 Task: Find a place to stay in Polevskoy, Russia from August 2 to August 12 for 2 guests, with a price range of ₹5000 to ₹10000, 1 bedroom, 1 bathroom, self check-in, and a washing machine.
Action: Mouse moved to (385, 85)
Screenshot: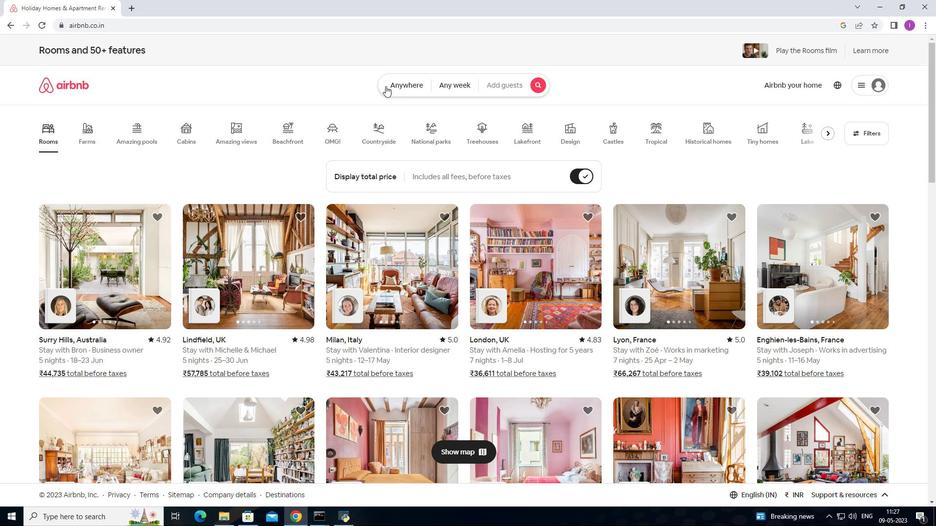 
Action: Mouse pressed left at (385, 85)
Screenshot: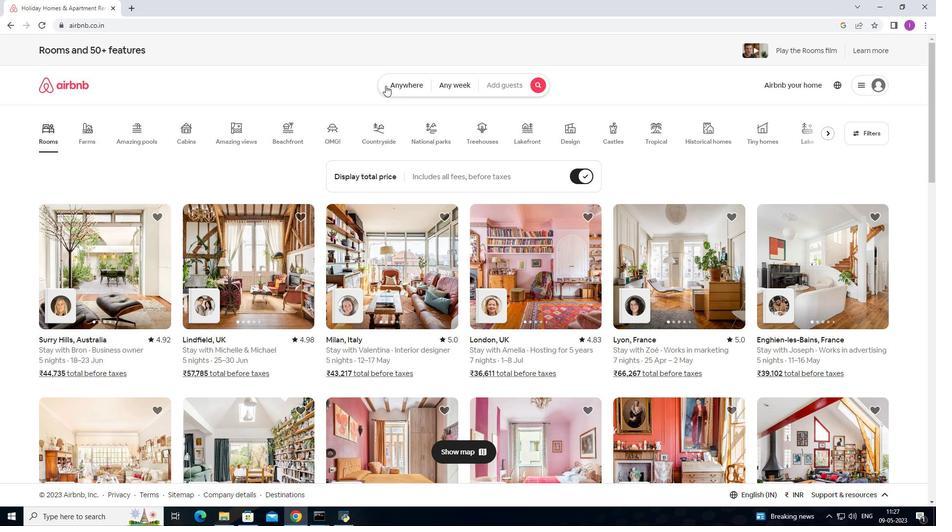 
Action: Mouse moved to (313, 119)
Screenshot: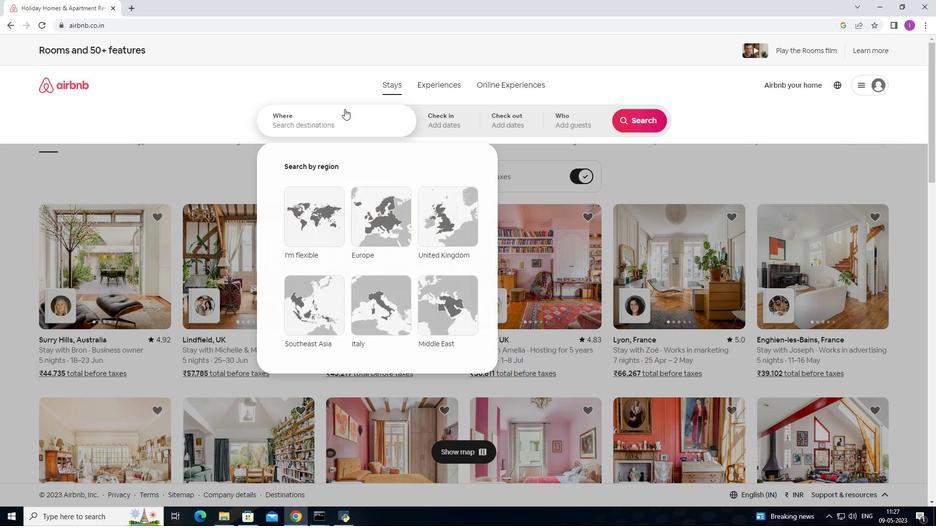 
Action: Mouse pressed left at (313, 119)
Screenshot: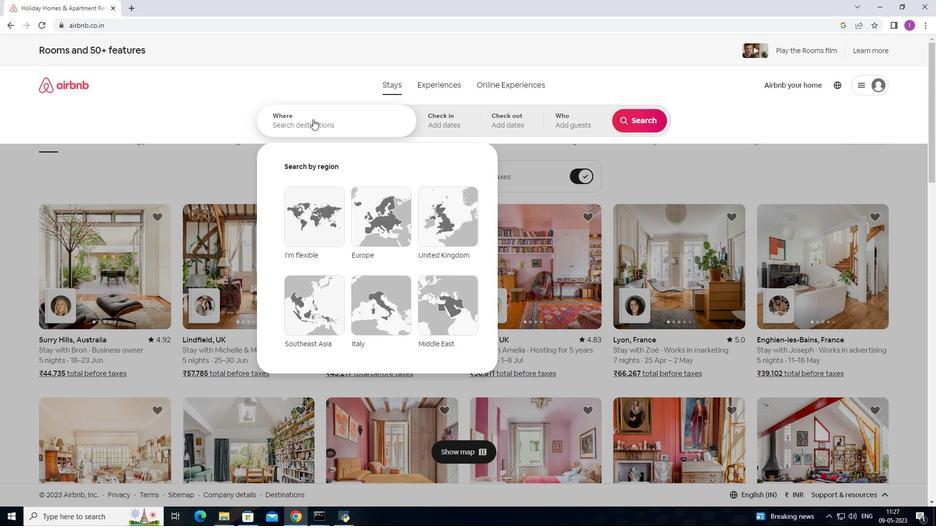 
Action: Key pressed <Key.shift>Polevskoy,<Key.shift><Key.shift>Russia
Screenshot: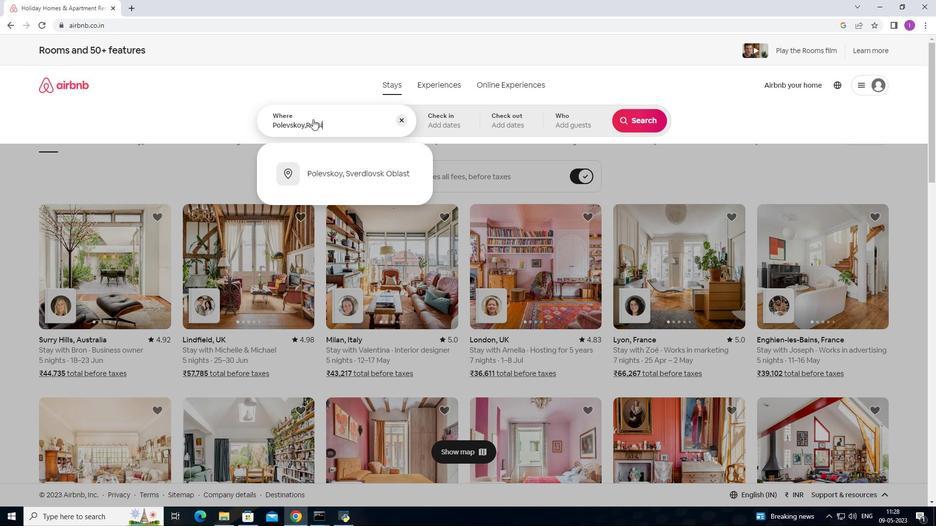 
Action: Mouse moved to (453, 122)
Screenshot: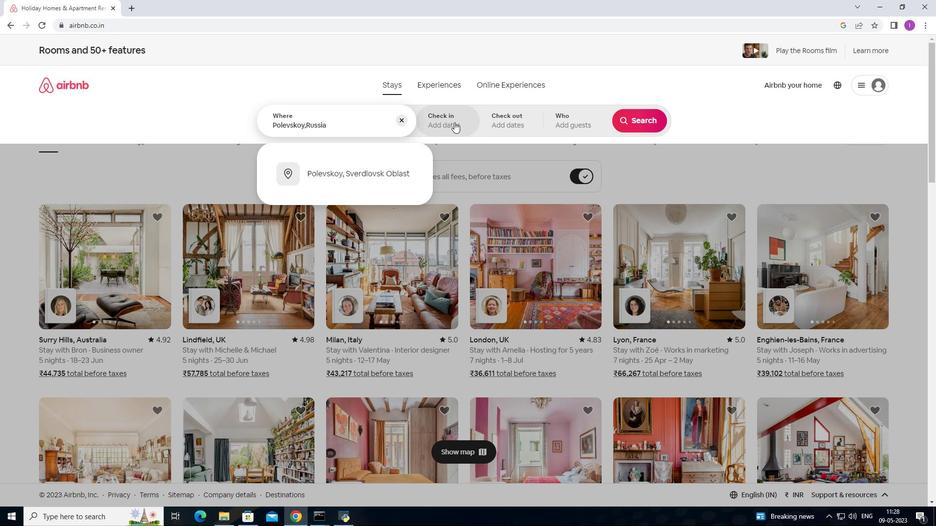 
Action: Mouse pressed left at (453, 122)
Screenshot: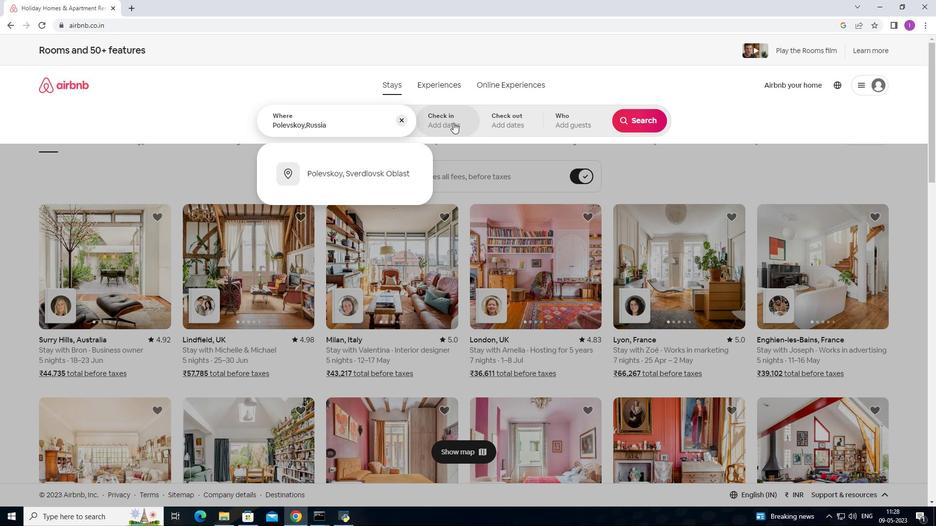 
Action: Mouse moved to (635, 198)
Screenshot: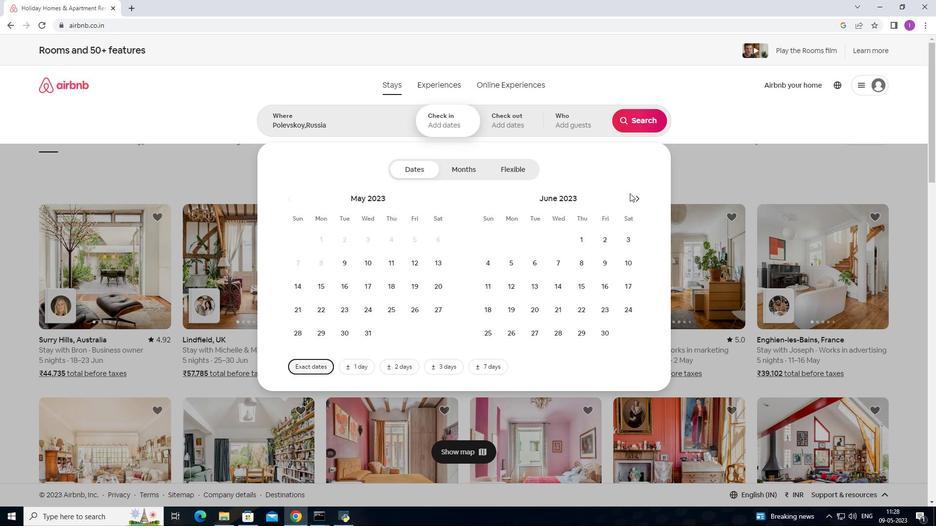 
Action: Mouse pressed left at (635, 198)
Screenshot: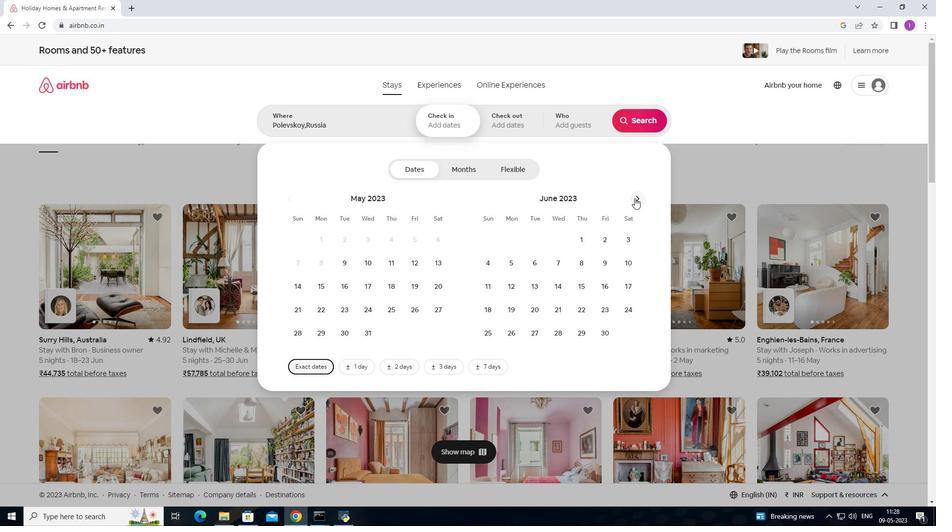 
Action: Mouse pressed left at (635, 198)
Screenshot: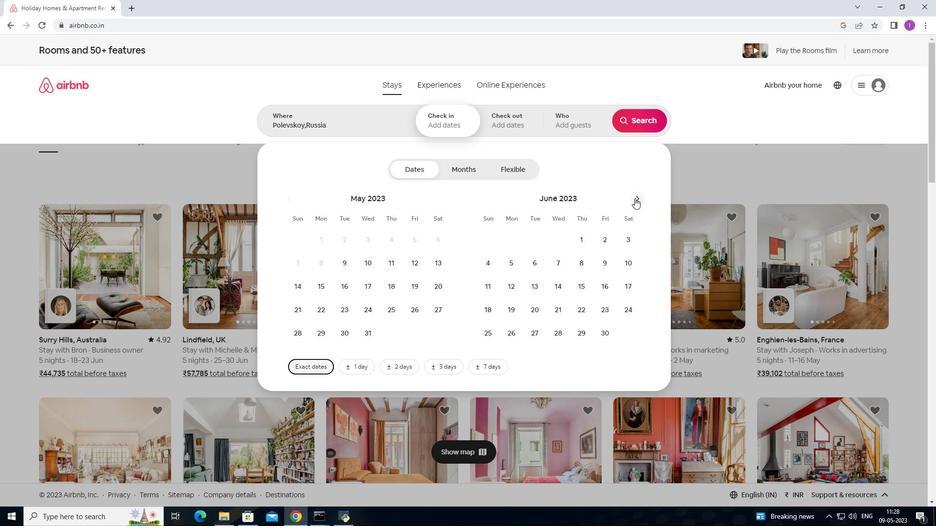 
Action: Mouse moved to (555, 239)
Screenshot: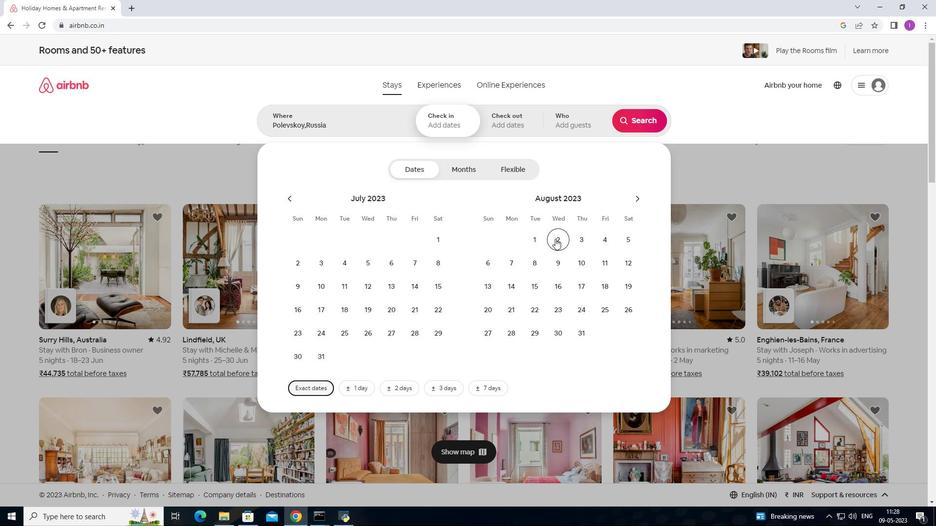 
Action: Mouse pressed left at (555, 239)
Screenshot: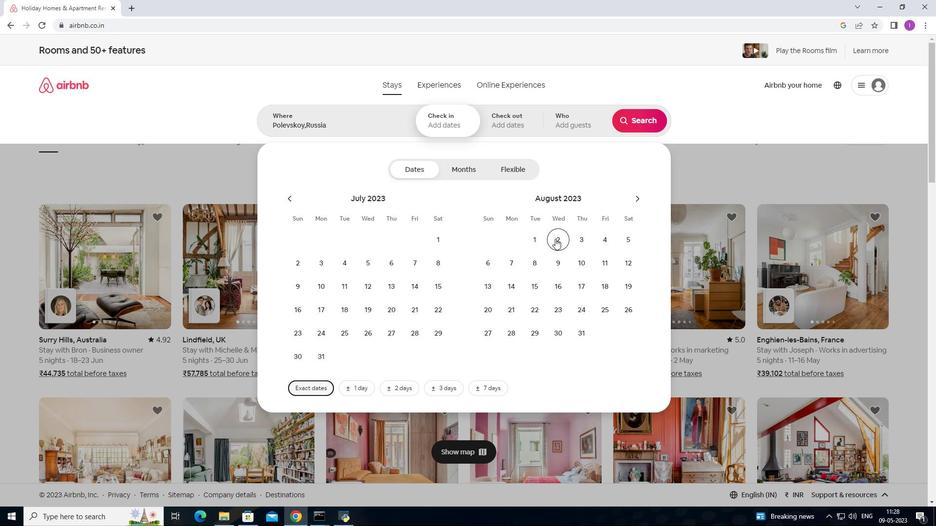 
Action: Mouse moved to (622, 263)
Screenshot: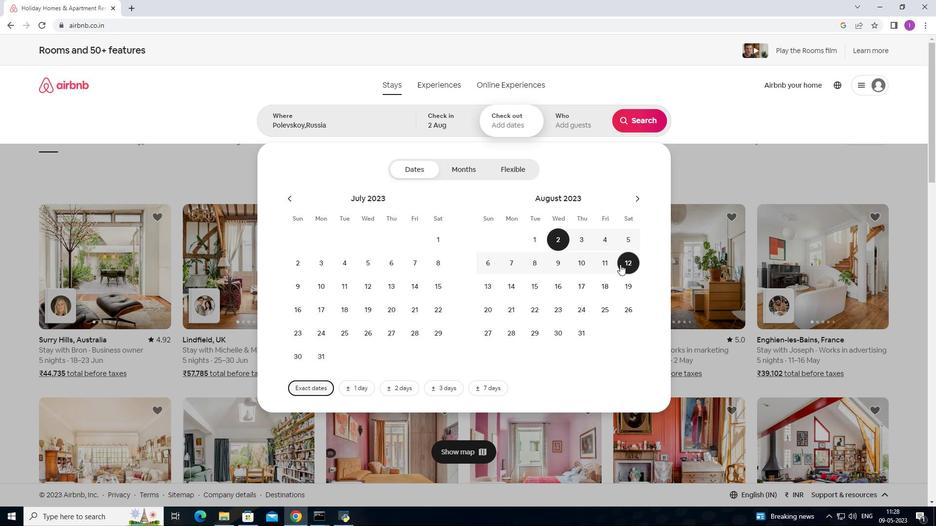 
Action: Mouse pressed left at (622, 263)
Screenshot: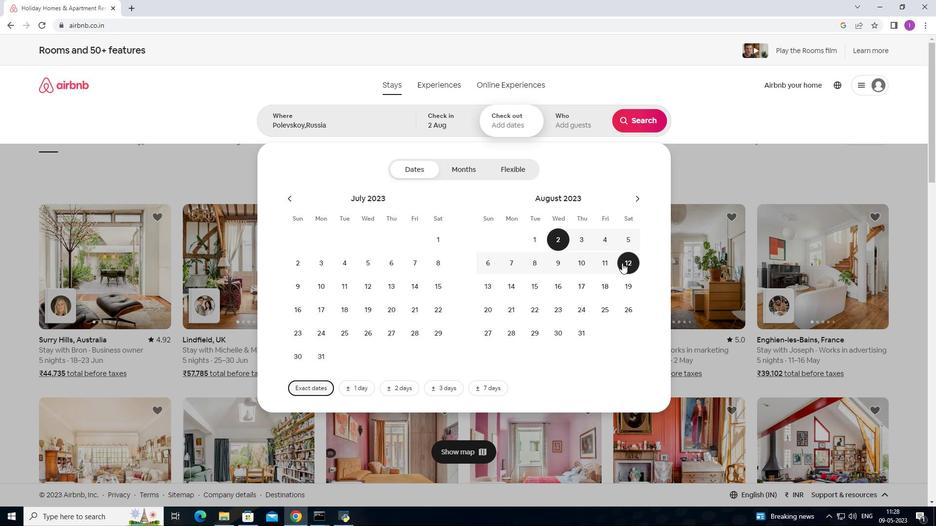 
Action: Mouse moved to (587, 119)
Screenshot: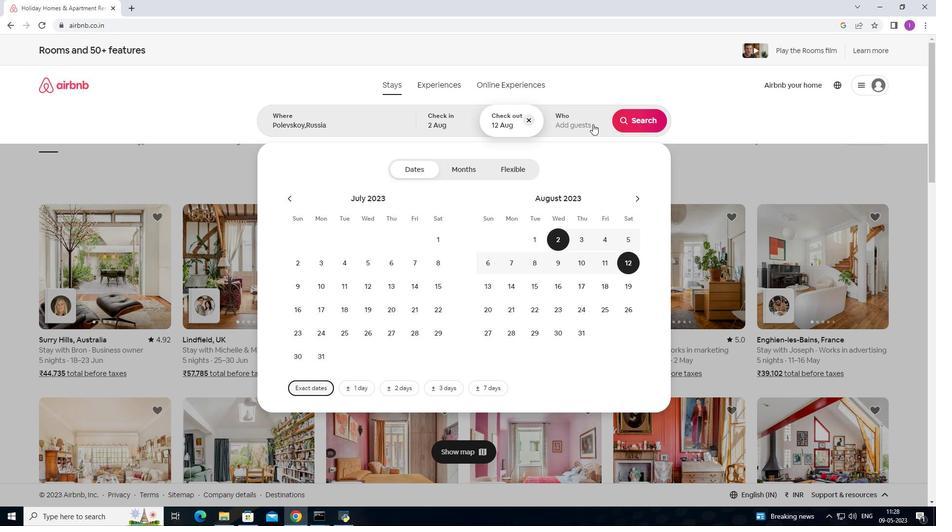 
Action: Mouse pressed left at (587, 119)
Screenshot: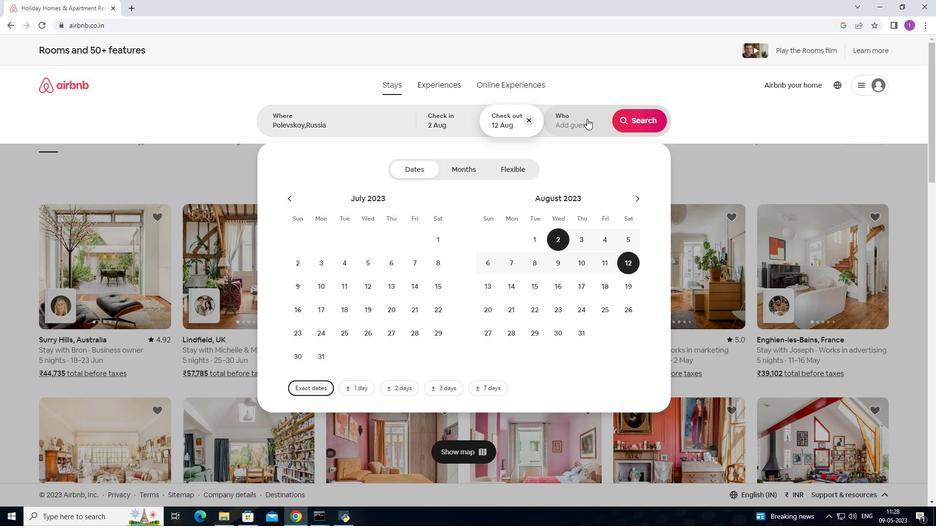 
Action: Mouse moved to (645, 172)
Screenshot: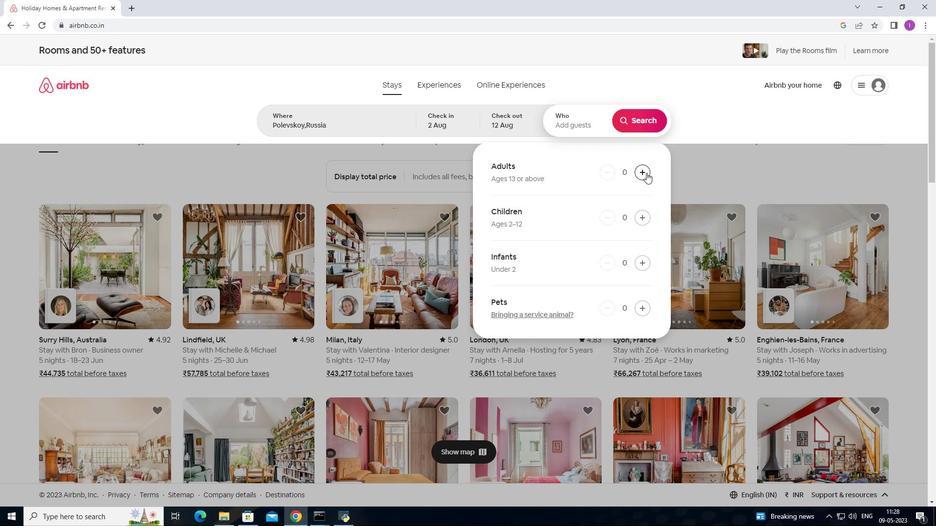 
Action: Mouse pressed left at (645, 172)
Screenshot: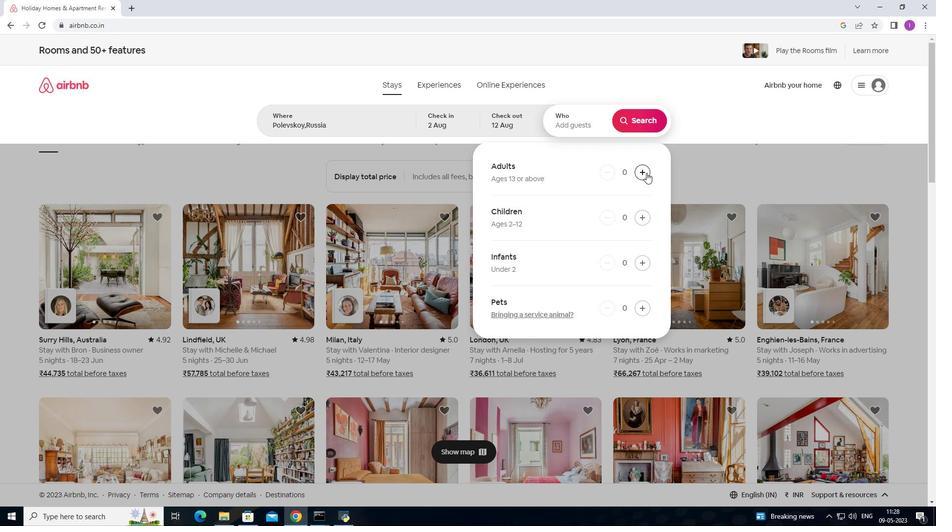 
Action: Mouse pressed left at (645, 172)
Screenshot: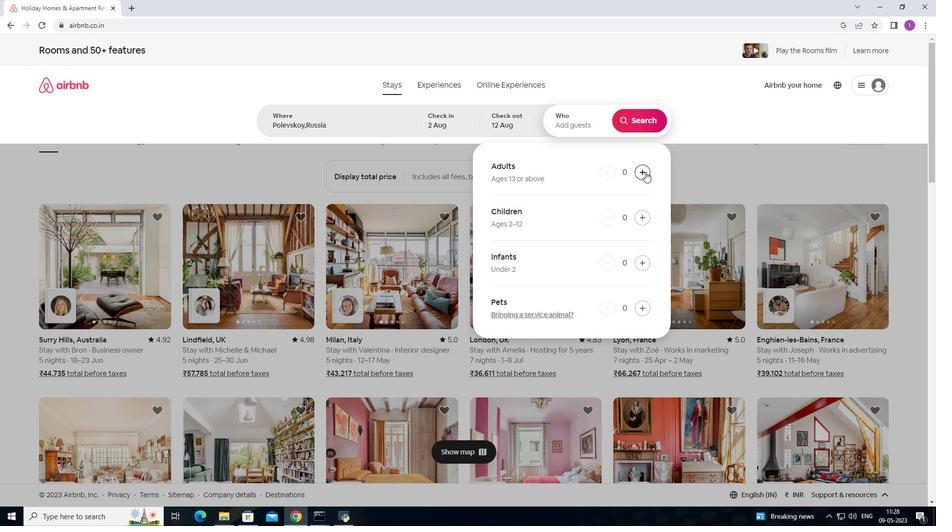 
Action: Mouse moved to (633, 114)
Screenshot: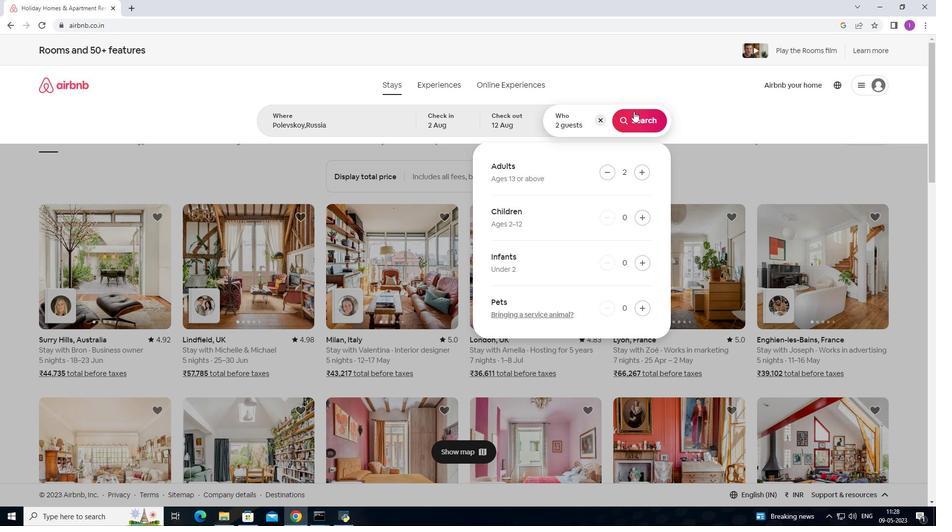 
Action: Mouse pressed left at (633, 114)
Screenshot: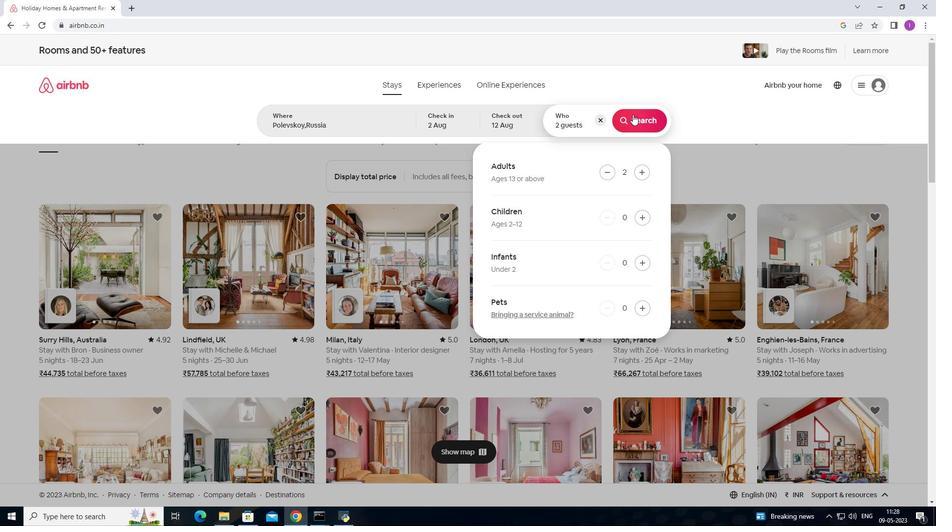 
Action: Mouse moved to (882, 100)
Screenshot: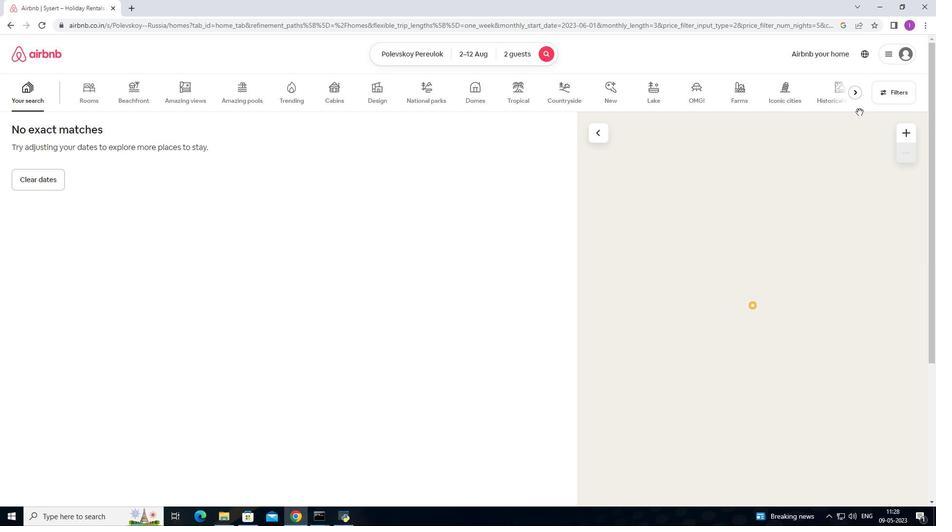 
Action: Mouse pressed left at (882, 100)
Screenshot: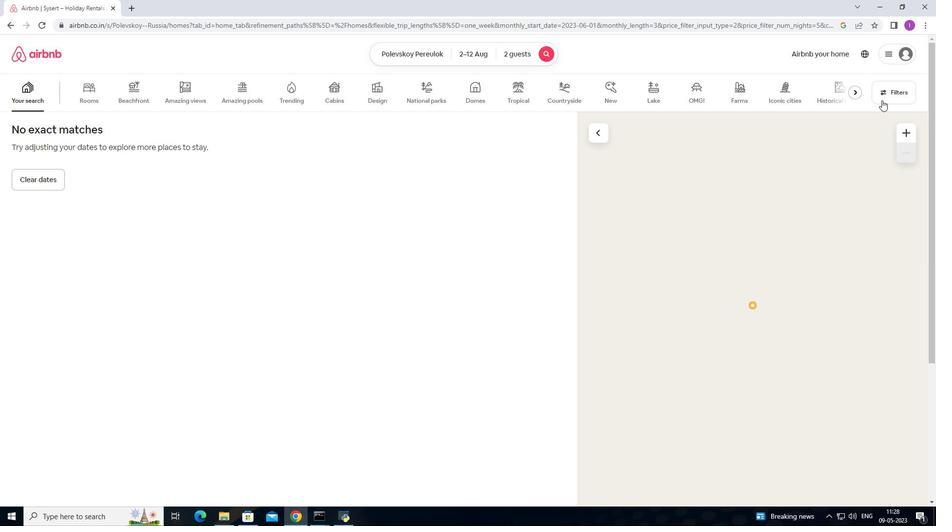 
Action: Mouse moved to (345, 332)
Screenshot: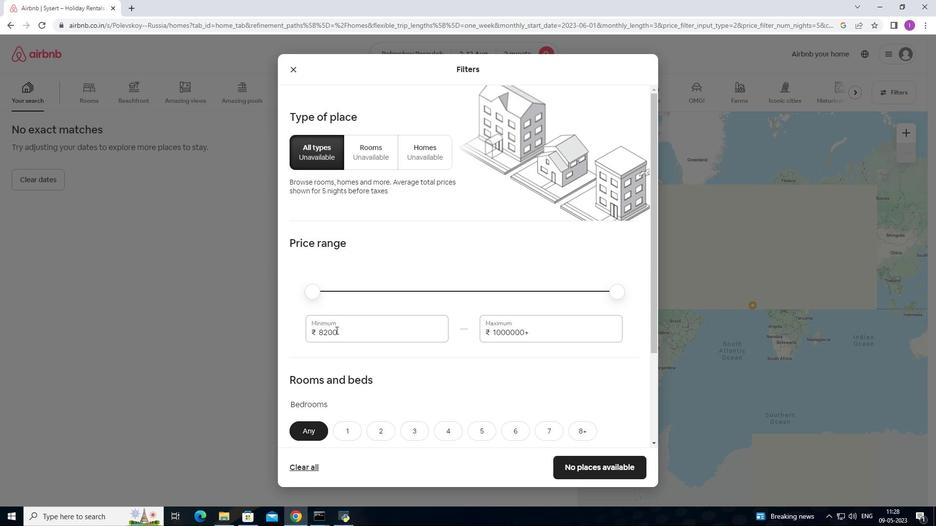 
Action: Mouse pressed left at (345, 332)
Screenshot: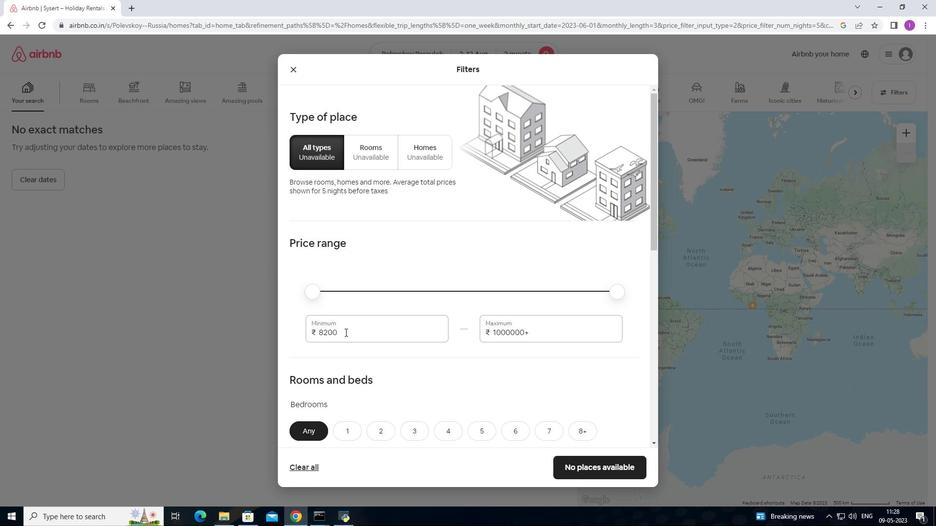 
Action: Mouse moved to (309, 332)
Screenshot: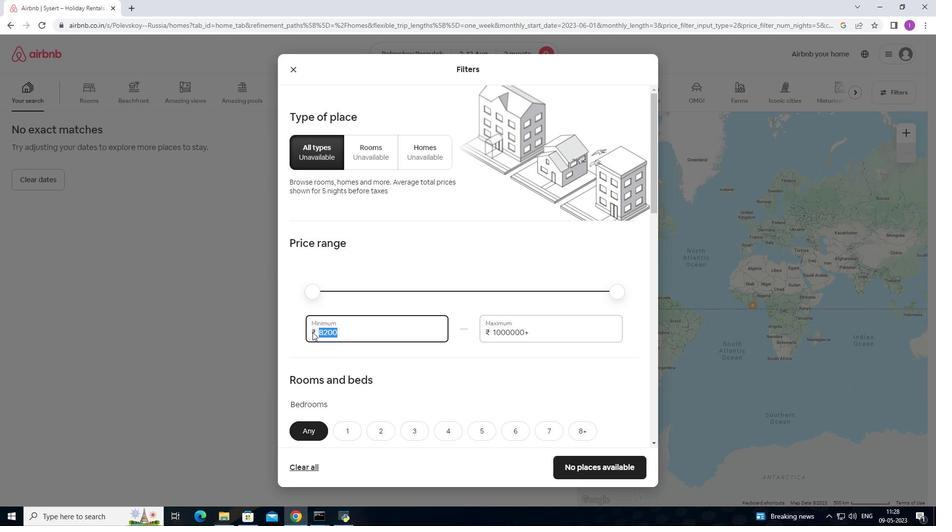 
Action: Key pressed 50
Screenshot: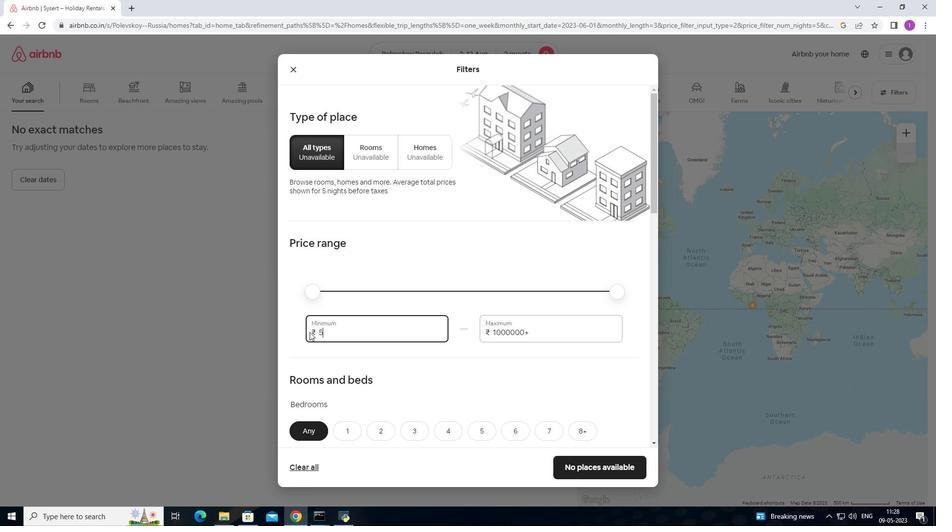 
Action: Mouse moved to (309, 332)
Screenshot: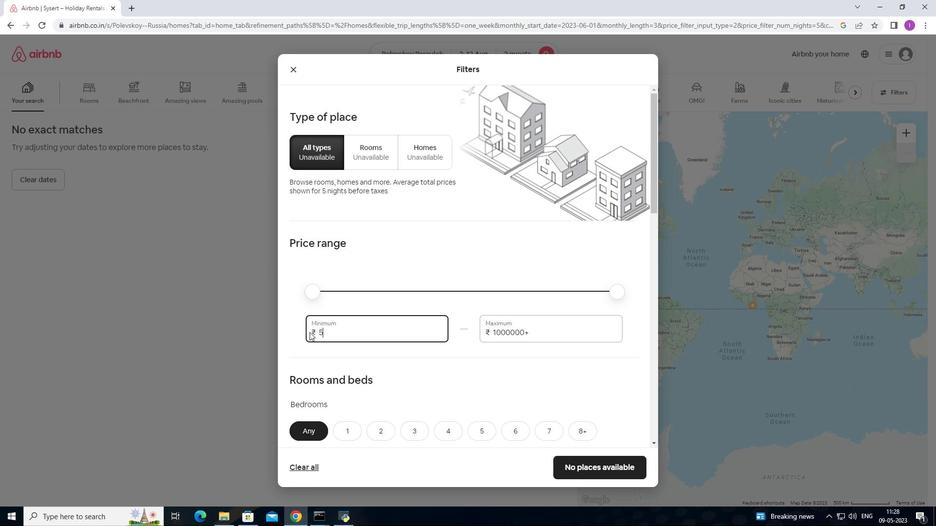 
Action: Key pressed 00
Screenshot: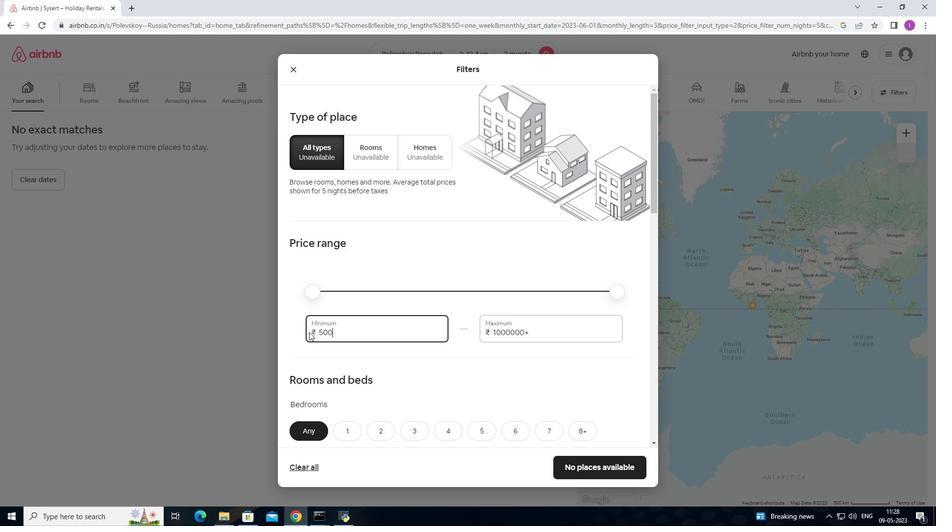 
Action: Mouse moved to (534, 334)
Screenshot: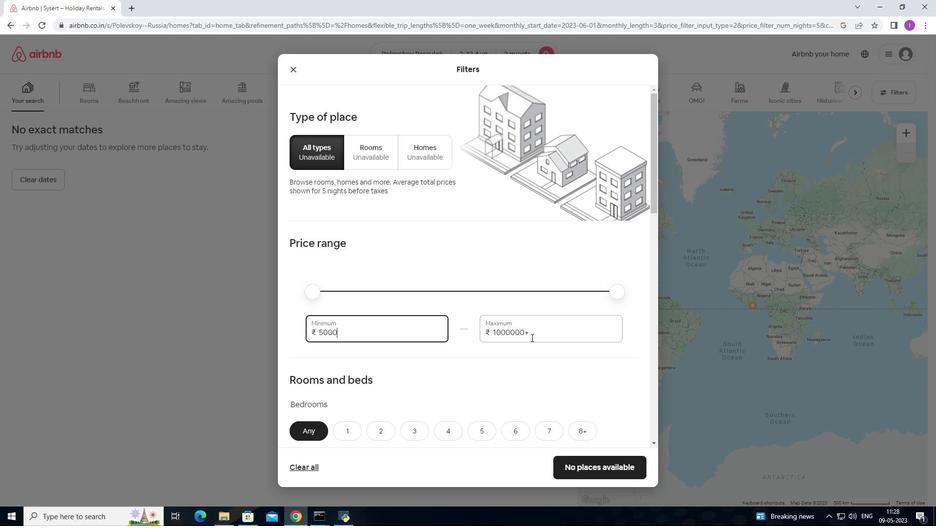 
Action: Mouse pressed left at (534, 334)
Screenshot: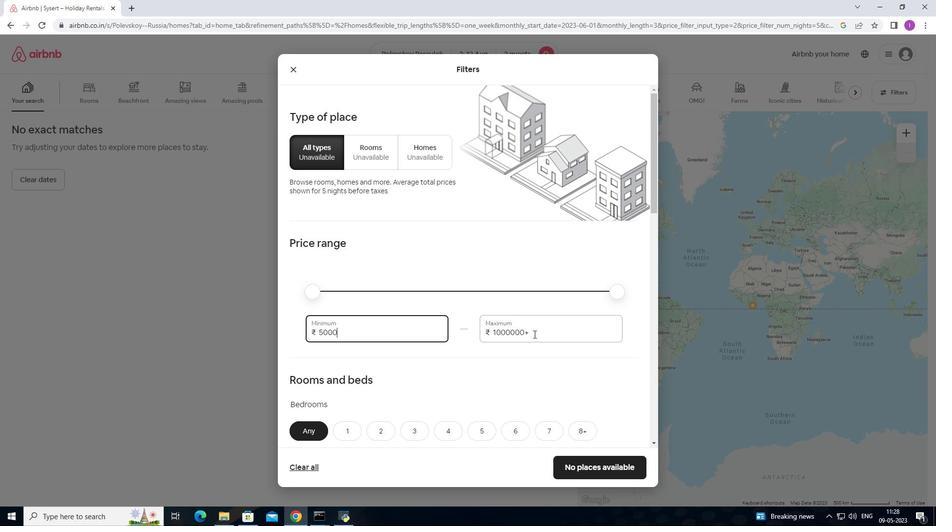 
Action: Mouse moved to (474, 332)
Screenshot: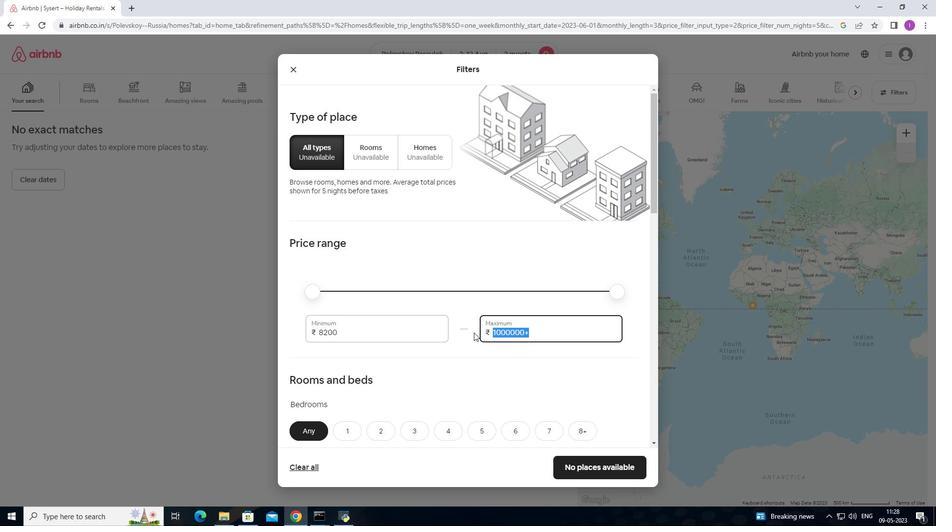 
Action: Key pressed 10000
Screenshot: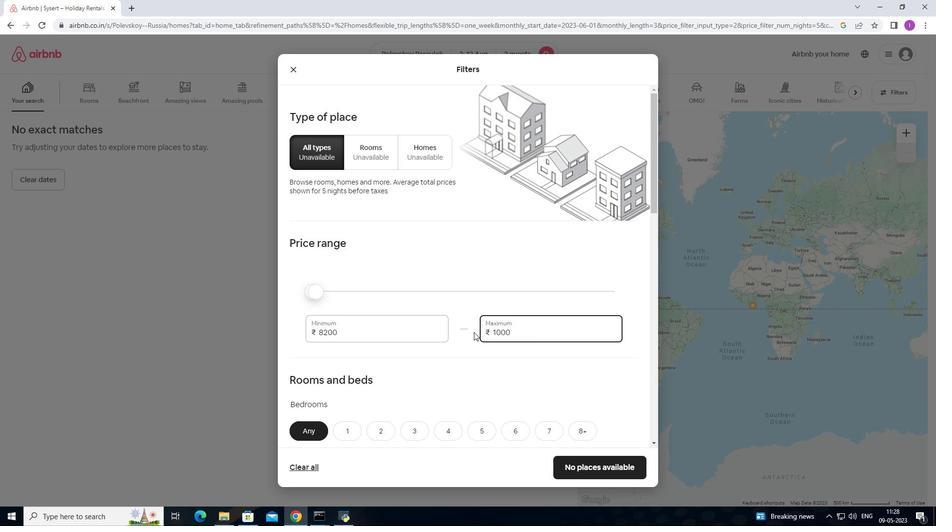 
Action: Mouse moved to (443, 348)
Screenshot: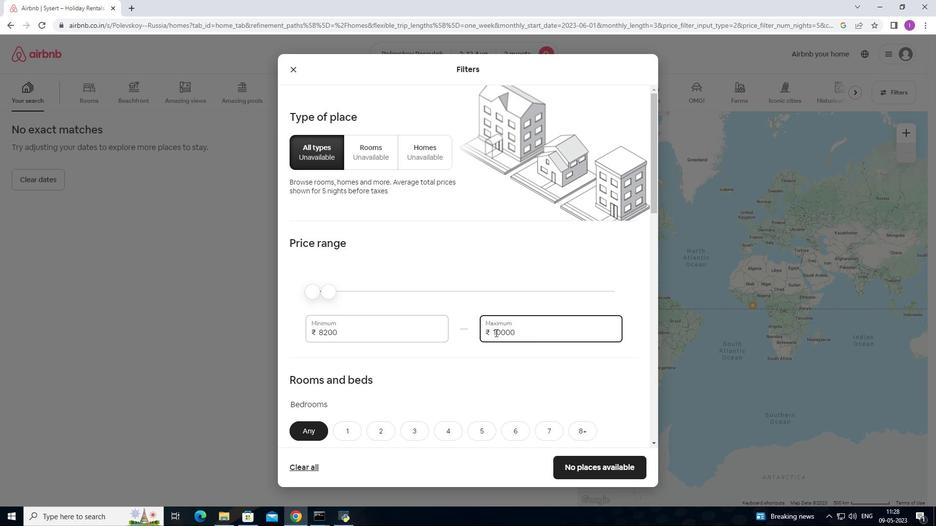 
Action: Mouse scrolled (443, 347) with delta (0, 0)
Screenshot: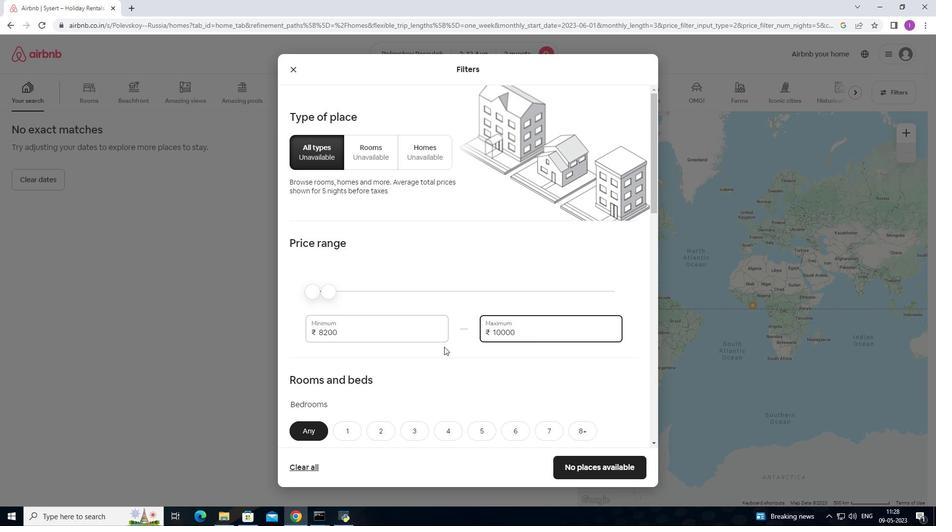
Action: Mouse scrolled (443, 347) with delta (0, 0)
Screenshot: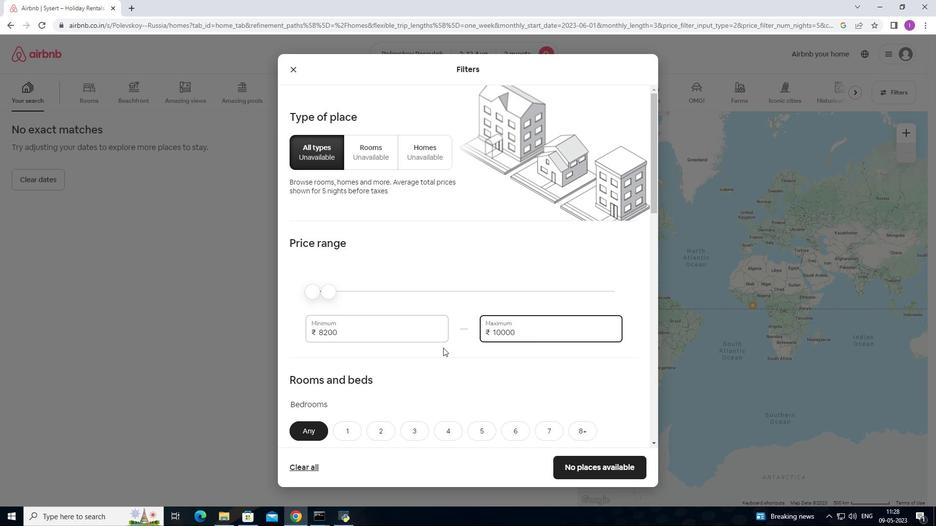 
Action: Mouse moved to (345, 238)
Screenshot: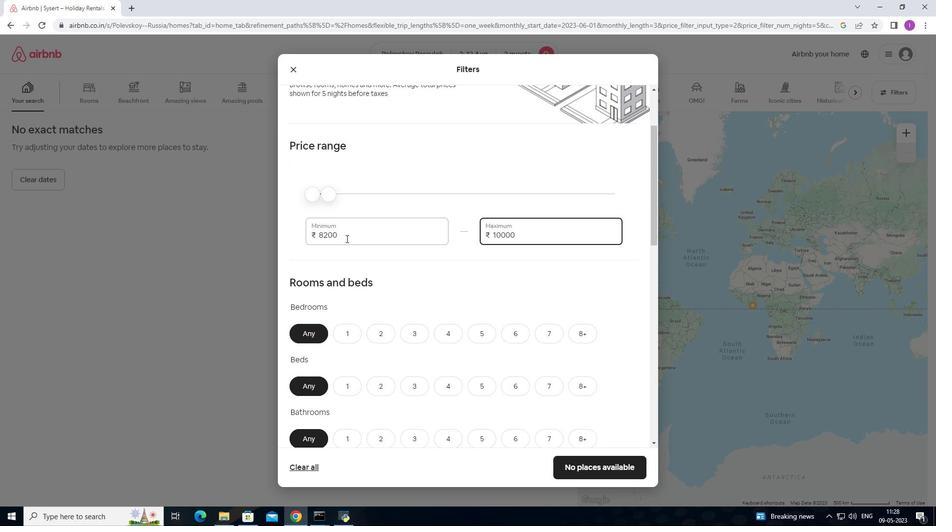 
Action: Mouse pressed left at (345, 238)
Screenshot: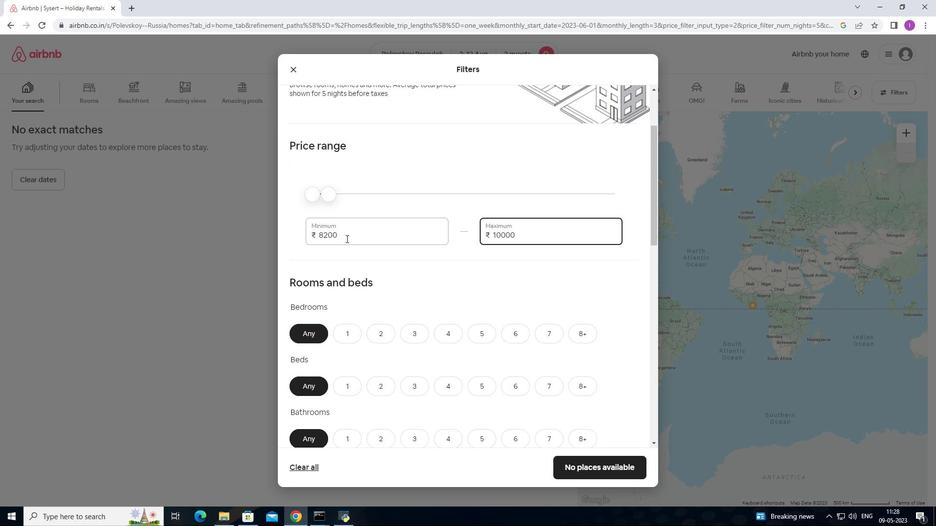 
Action: Mouse moved to (312, 237)
Screenshot: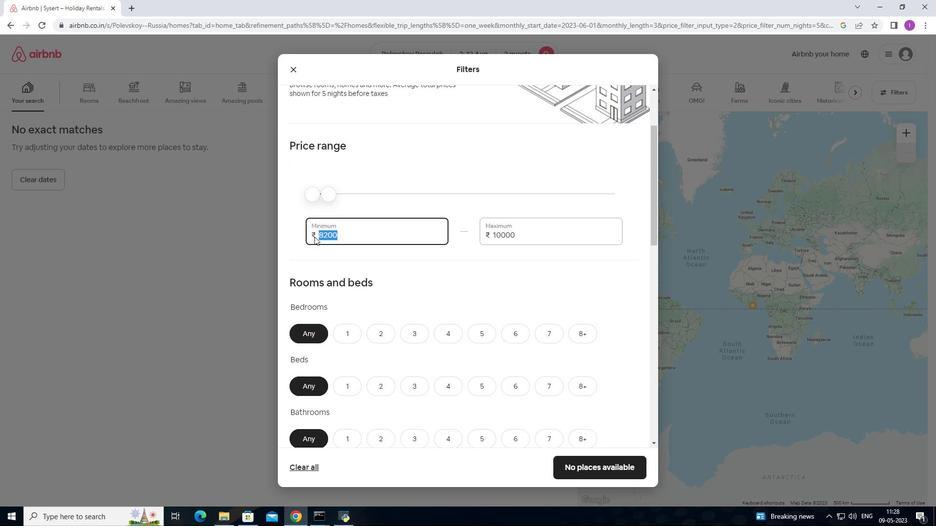 
Action: Key pressed 5000
Screenshot: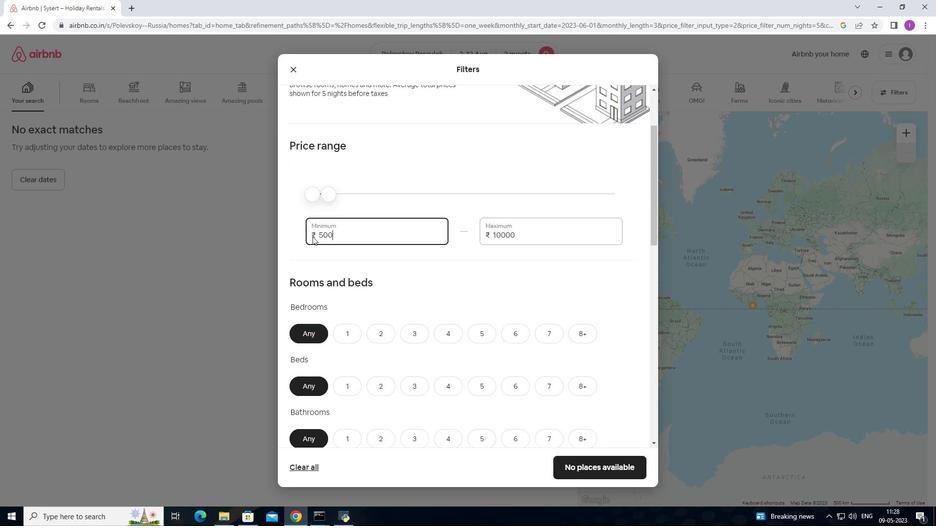 
Action: Mouse moved to (412, 277)
Screenshot: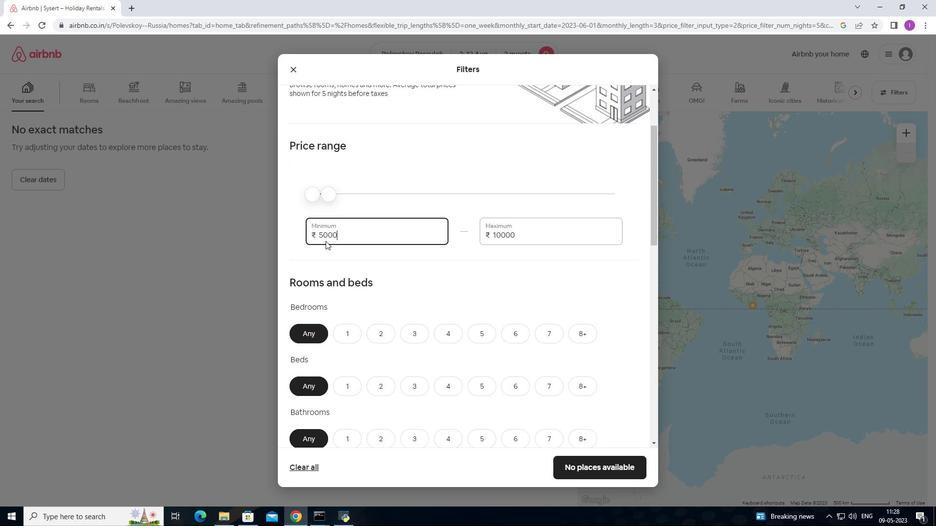 
Action: Mouse scrolled (412, 277) with delta (0, 0)
Screenshot: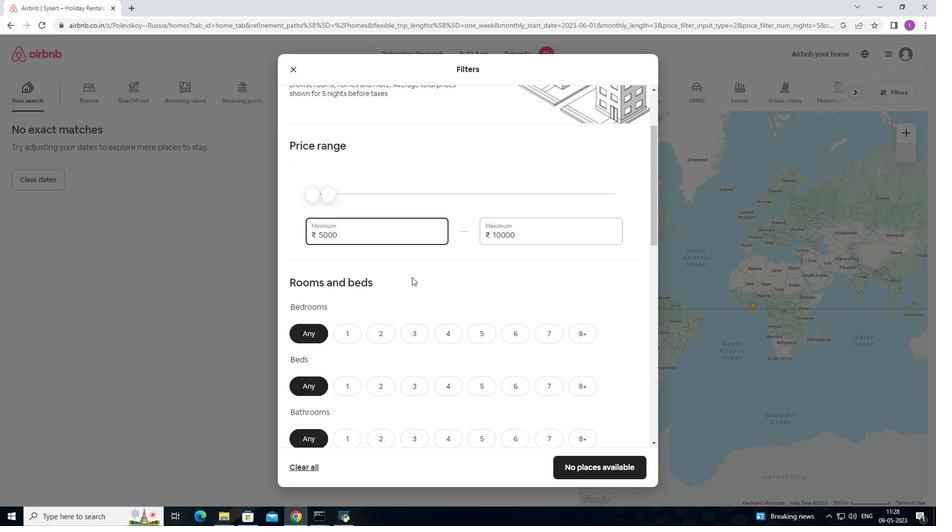 
Action: Mouse scrolled (412, 277) with delta (0, 0)
Screenshot: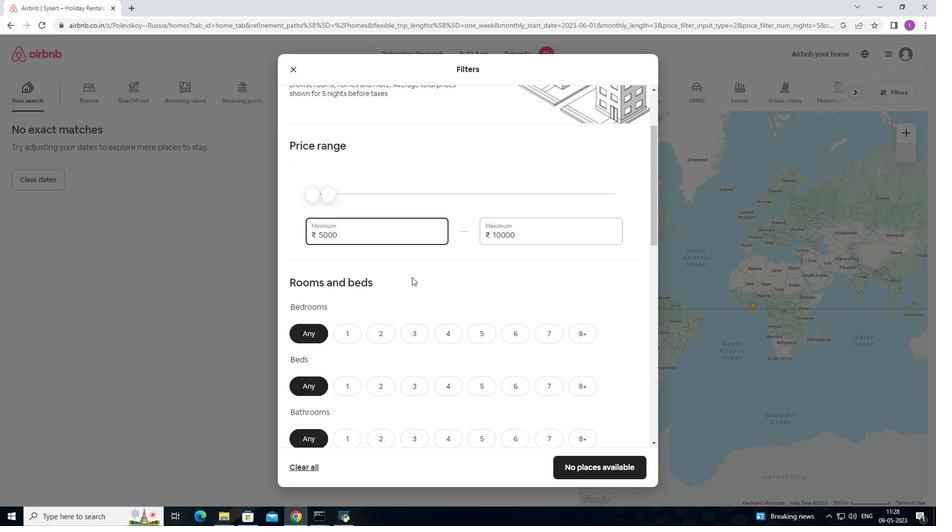 
Action: Mouse moved to (396, 260)
Screenshot: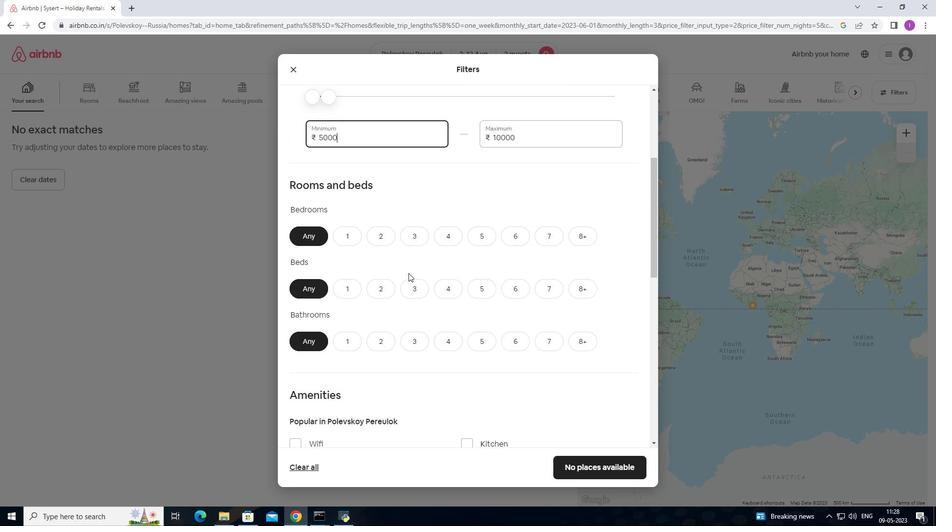 
Action: Mouse scrolled (396, 260) with delta (0, 0)
Screenshot: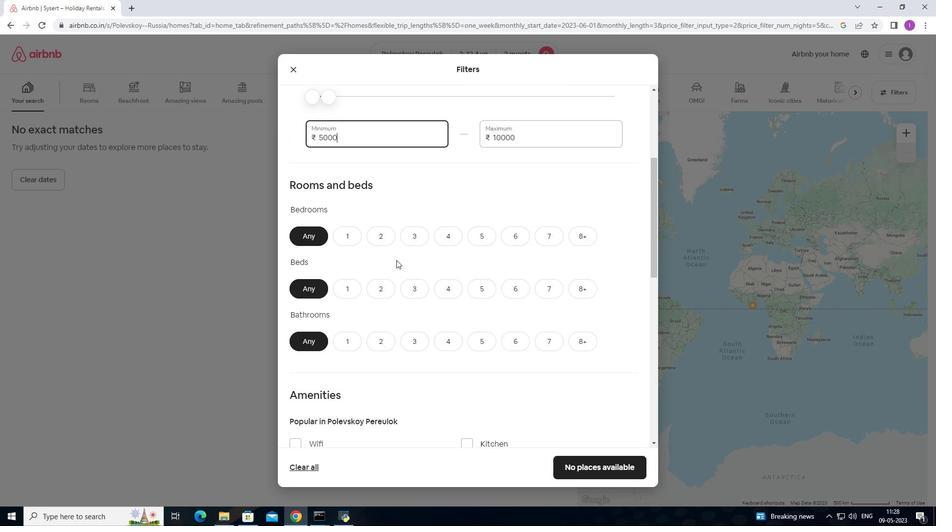 
Action: Mouse moved to (349, 193)
Screenshot: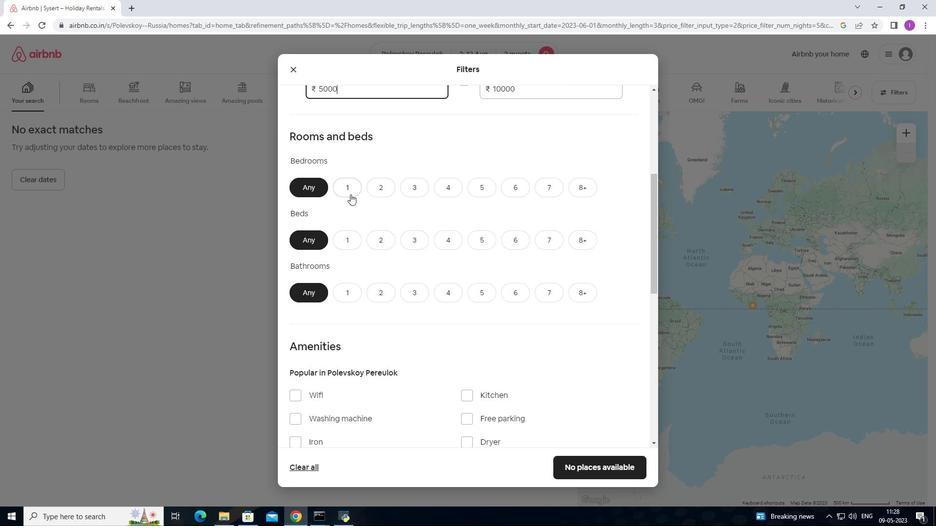 
Action: Mouse pressed left at (349, 193)
Screenshot: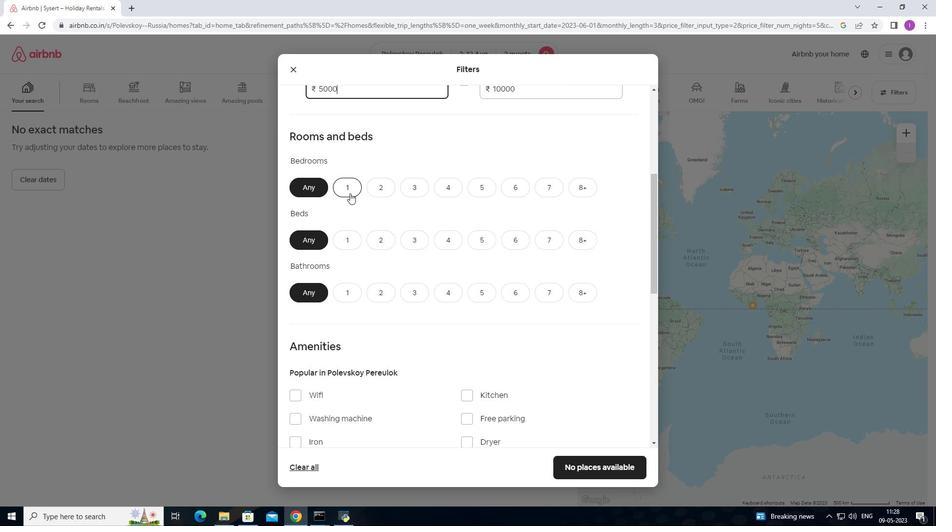 
Action: Mouse moved to (346, 239)
Screenshot: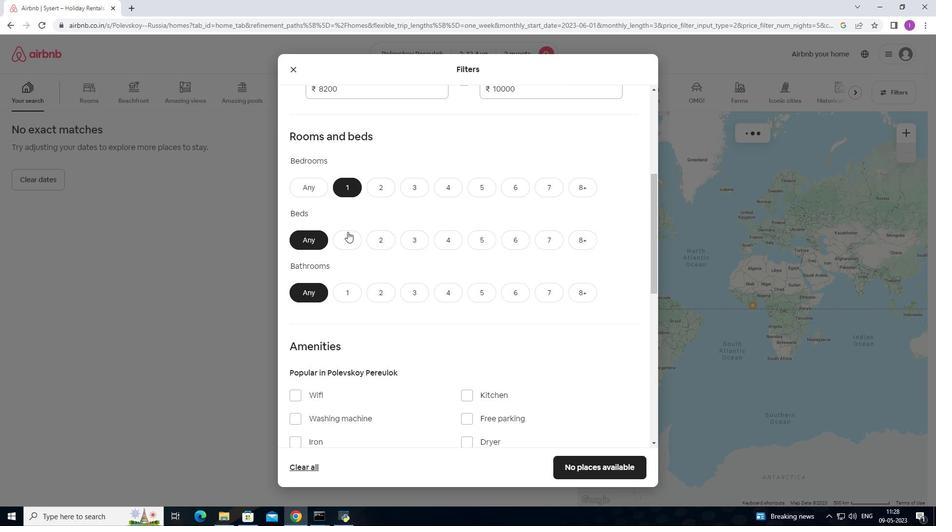 
Action: Mouse pressed left at (346, 239)
Screenshot: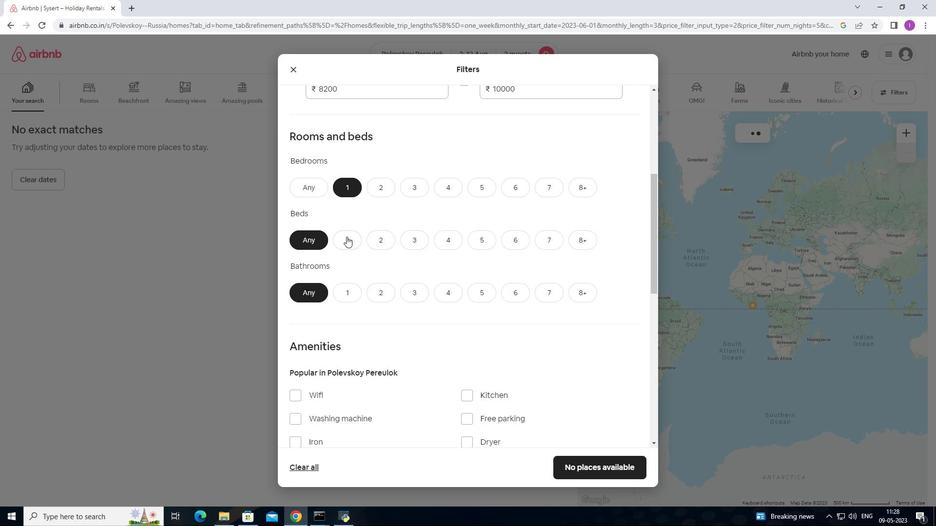 
Action: Mouse moved to (351, 289)
Screenshot: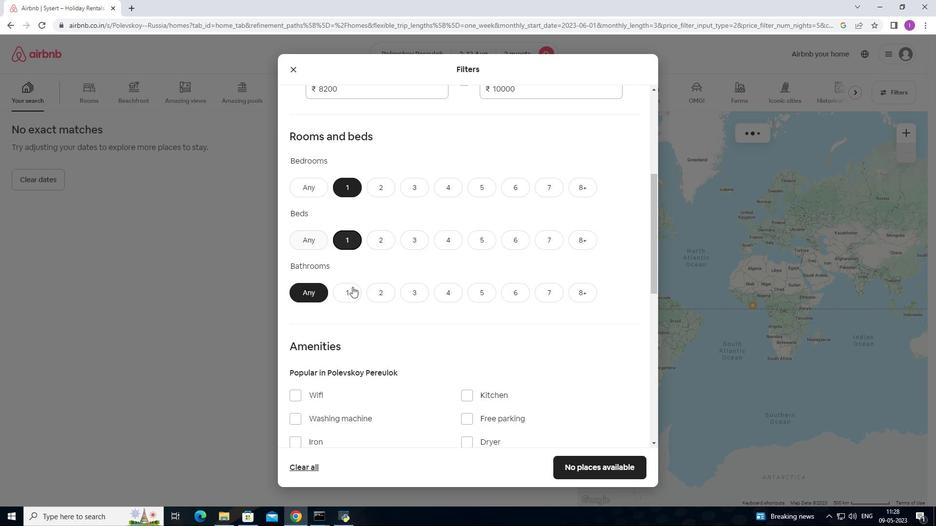 
Action: Mouse pressed left at (351, 289)
Screenshot: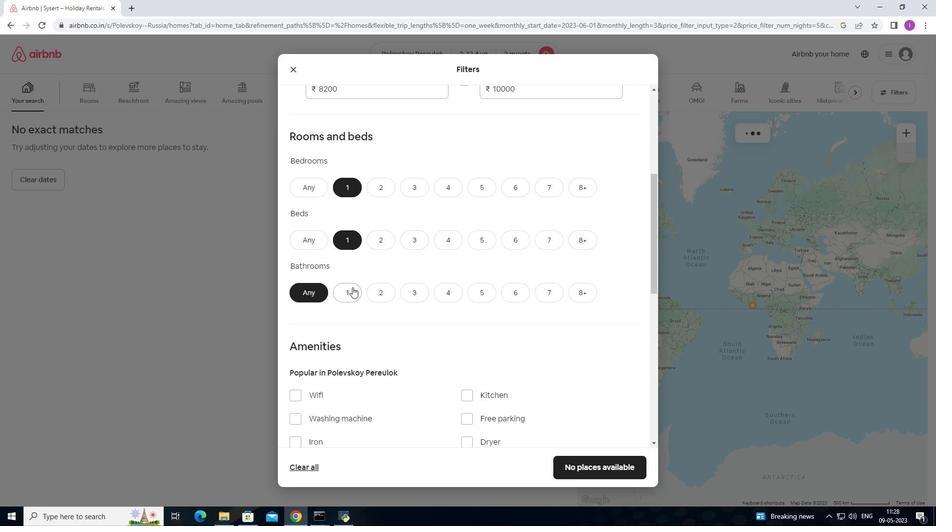 
Action: Mouse moved to (384, 298)
Screenshot: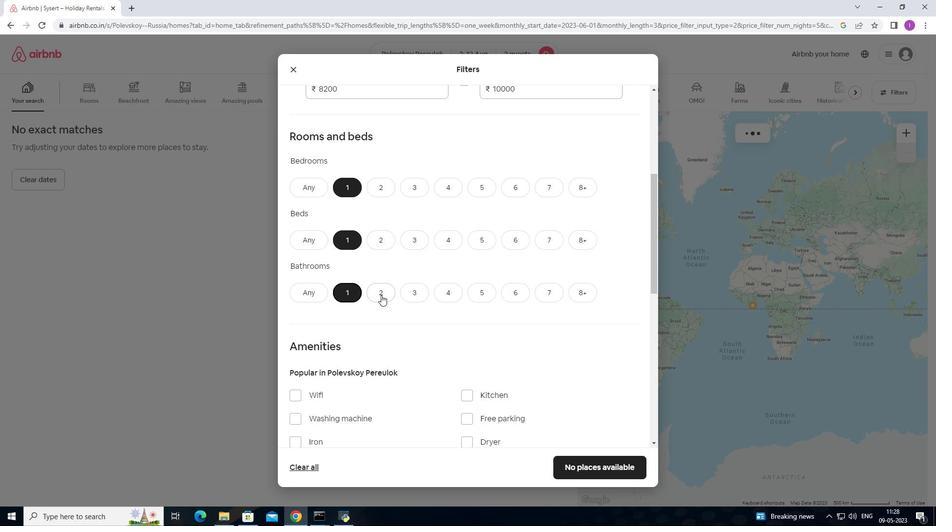 
Action: Mouse scrolled (384, 297) with delta (0, 0)
Screenshot: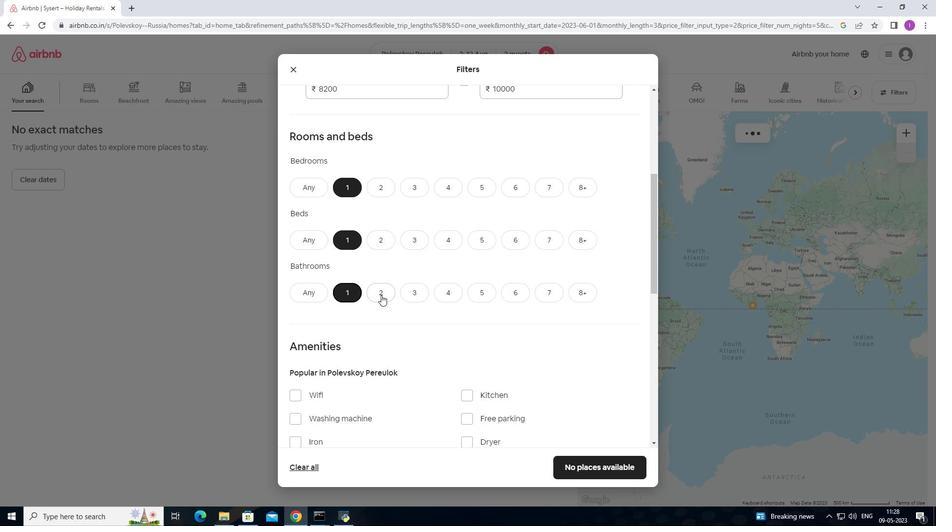 
Action: Mouse moved to (386, 299)
Screenshot: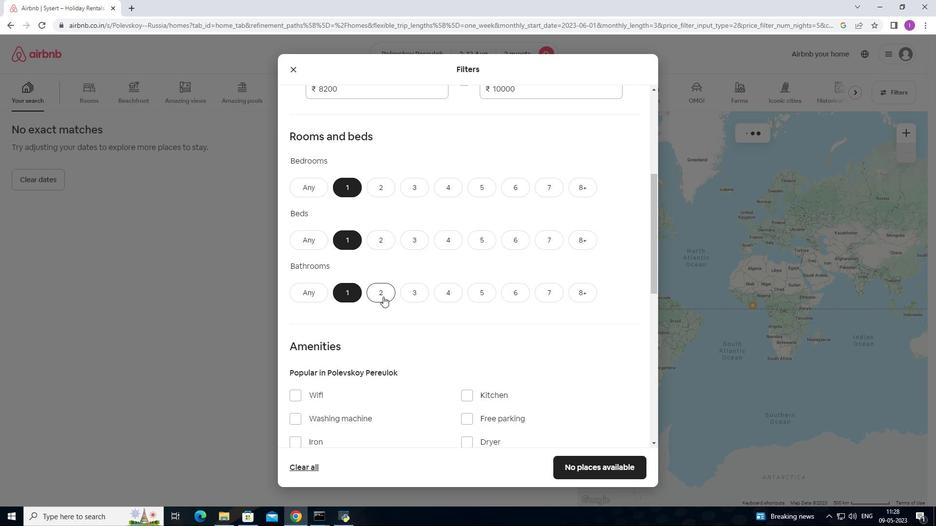 
Action: Mouse scrolled (386, 298) with delta (0, 0)
Screenshot: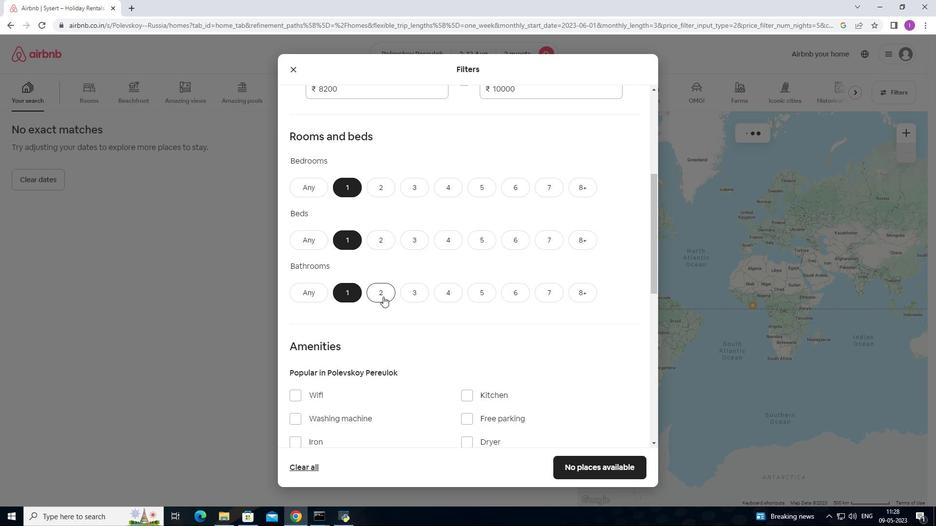 
Action: Mouse scrolled (386, 298) with delta (0, 0)
Screenshot: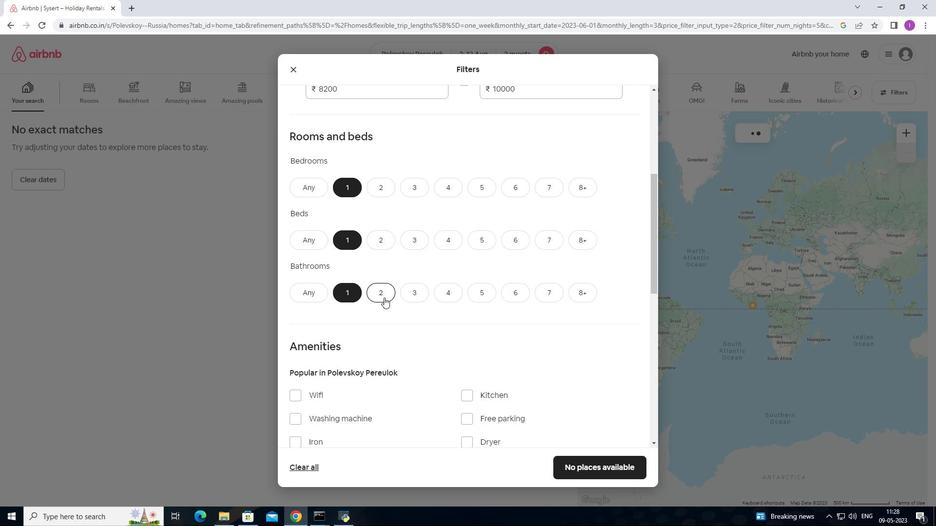 
Action: Mouse moved to (297, 273)
Screenshot: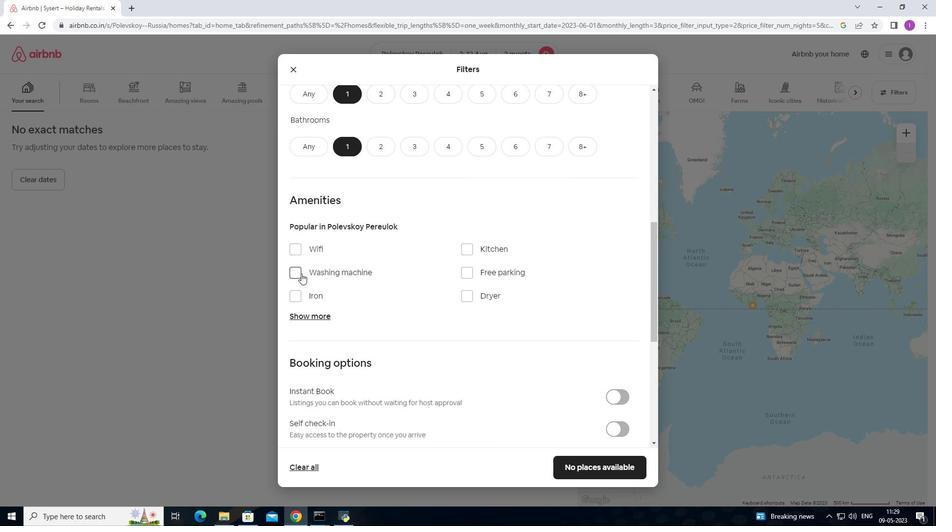 
Action: Mouse pressed left at (297, 273)
Screenshot: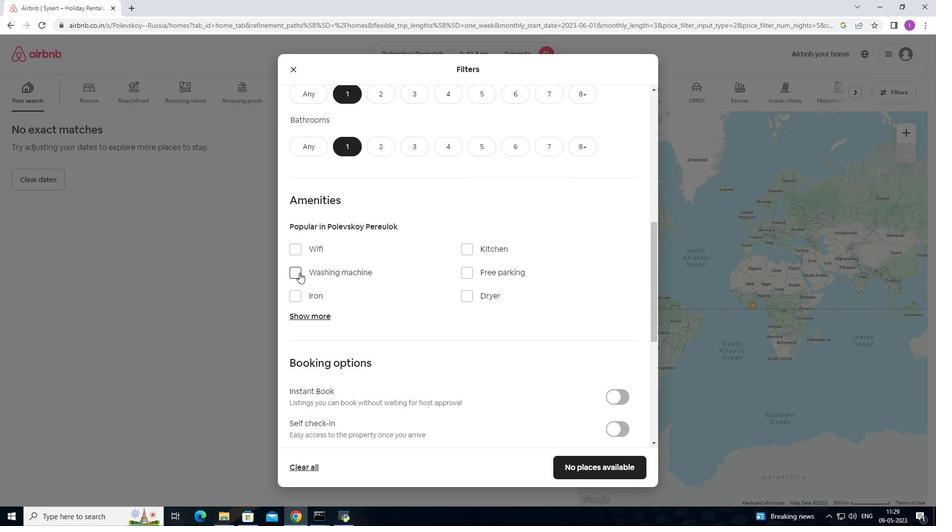 
Action: Mouse moved to (365, 273)
Screenshot: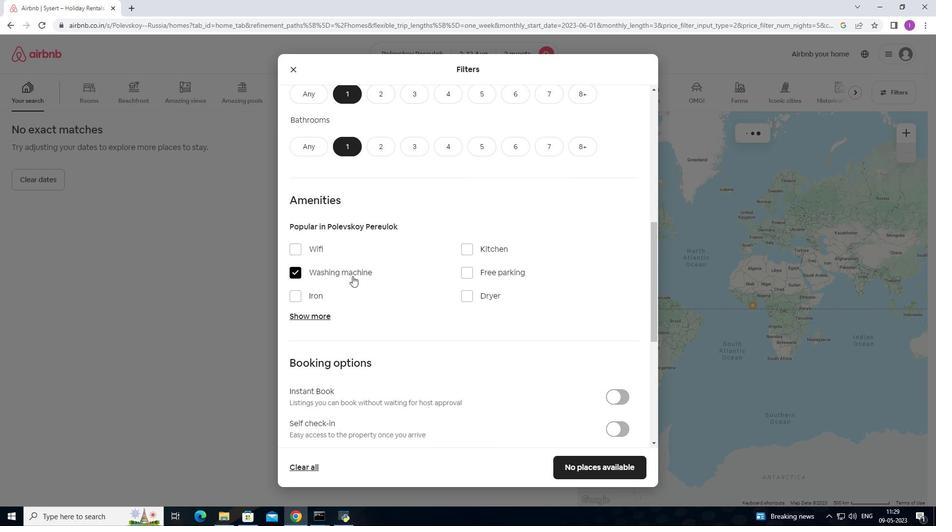 
Action: Mouse scrolled (365, 272) with delta (0, 0)
Screenshot: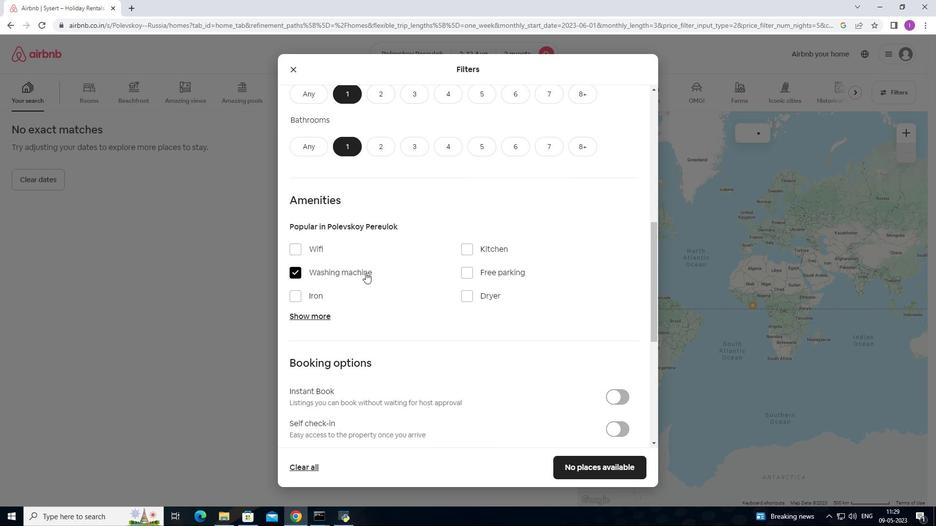 
Action: Mouse scrolled (365, 272) with delta (0, 0)
Screenshot: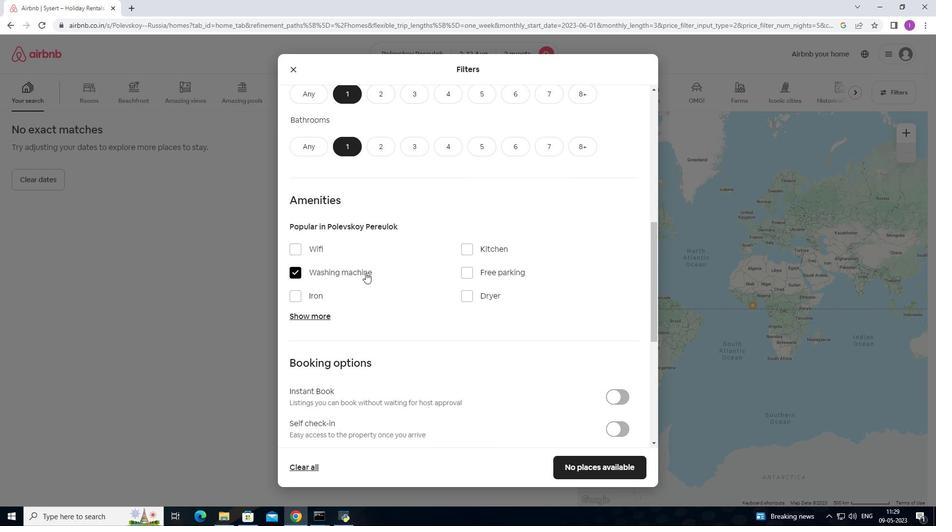 
Action: Mouse moved to (367, 271)
Screenshot: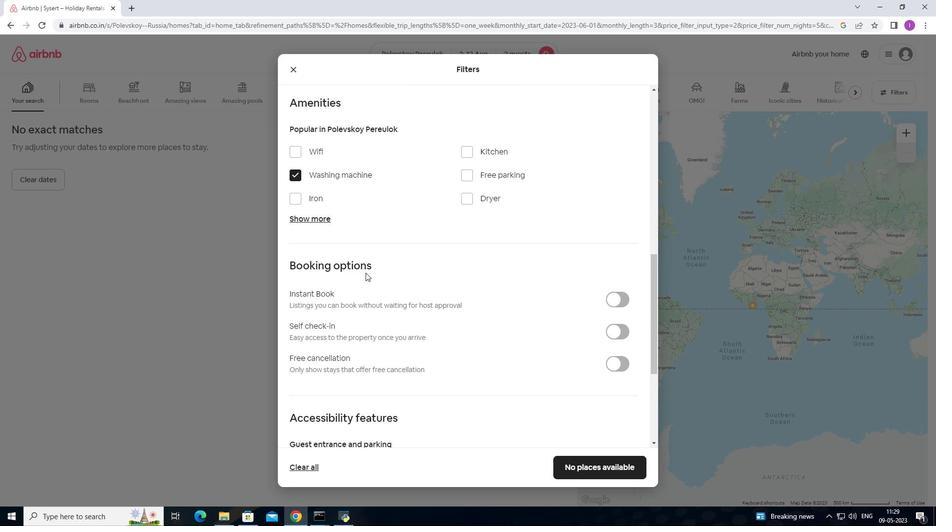 
Action: Mouse scrolled (367, 271) with delta (0, 0)
Screenshot: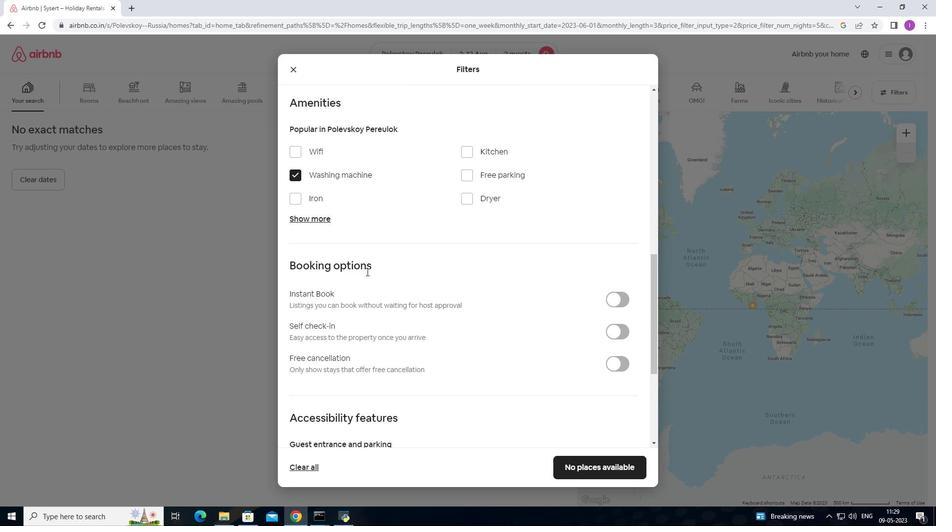 
Action: Mouse scrolled (367, 271) with delta (0, 0)
Screenshot: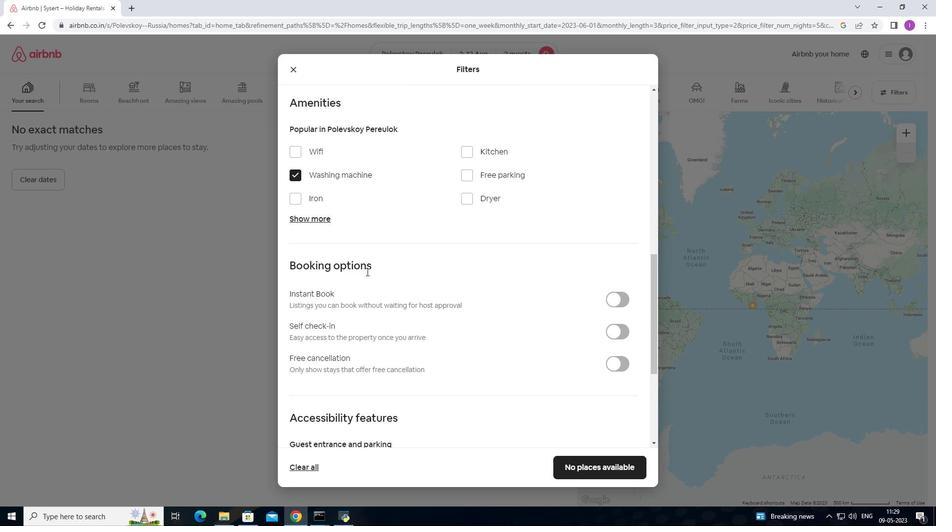 
Action: Mouse moved to (617, 236)
Screenshot: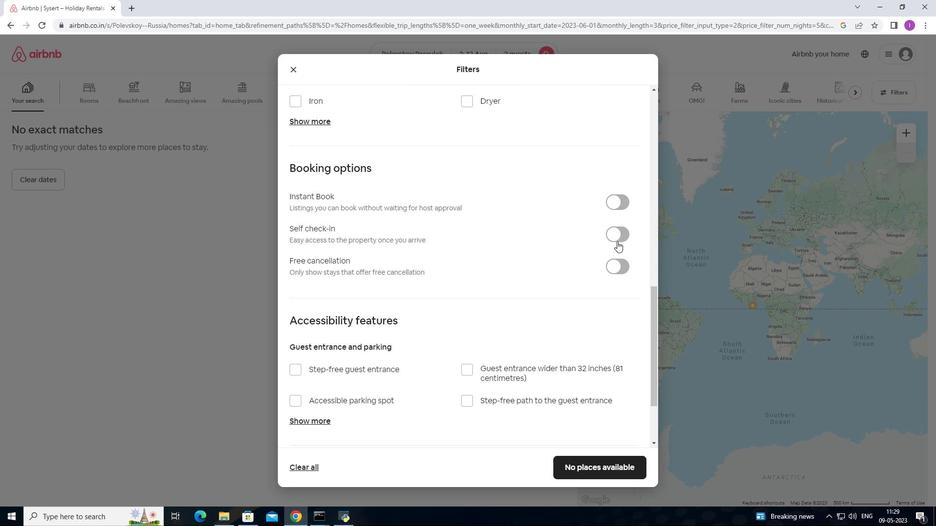 
Action: Mouse pressed left at (617, 236)
Screenshot: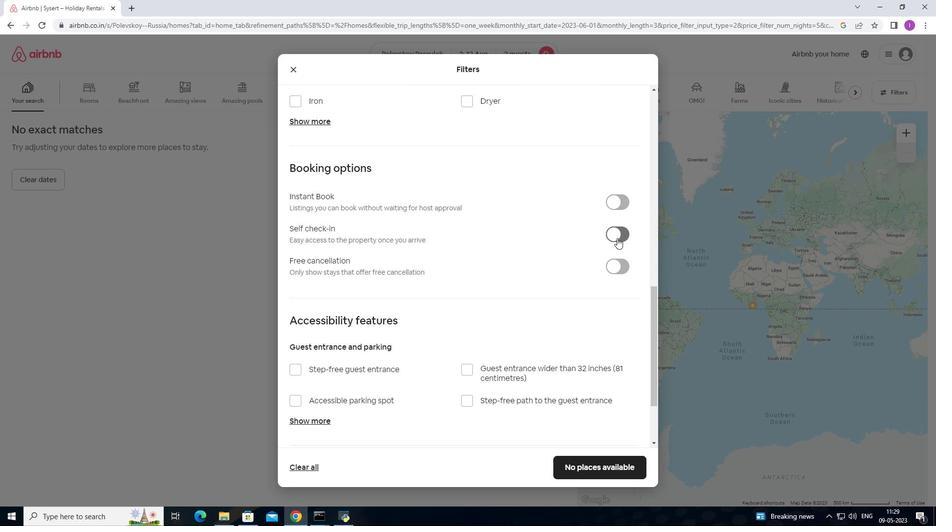 
Action: Mouse moved to (467, 307)
Screenshot: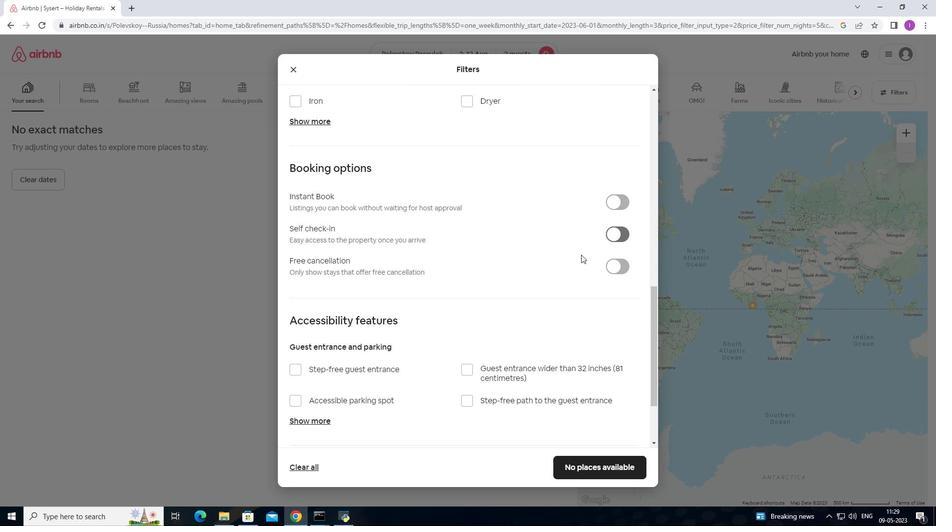
Action: Mouse scrolled (467, 307) with delta (0, 0)
Screenshot: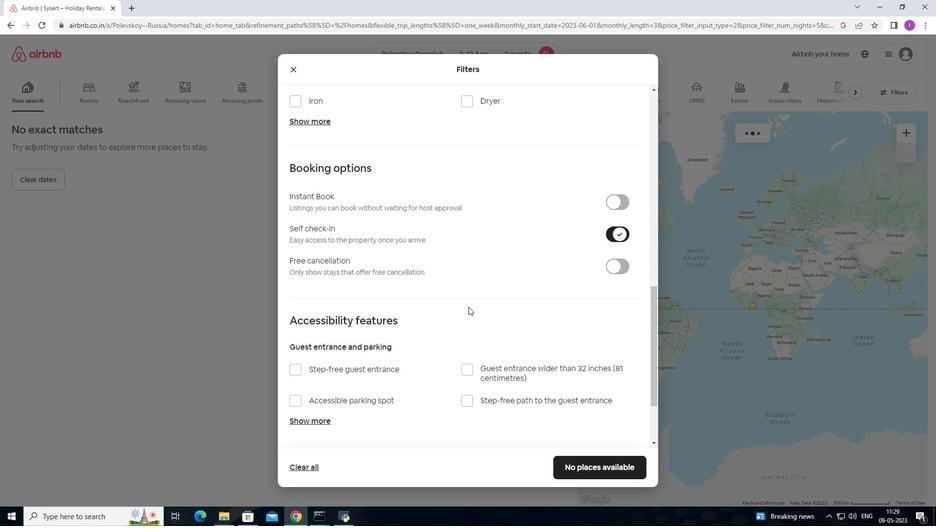 
Action: Mouse moved to (467, 307)
Screenshot: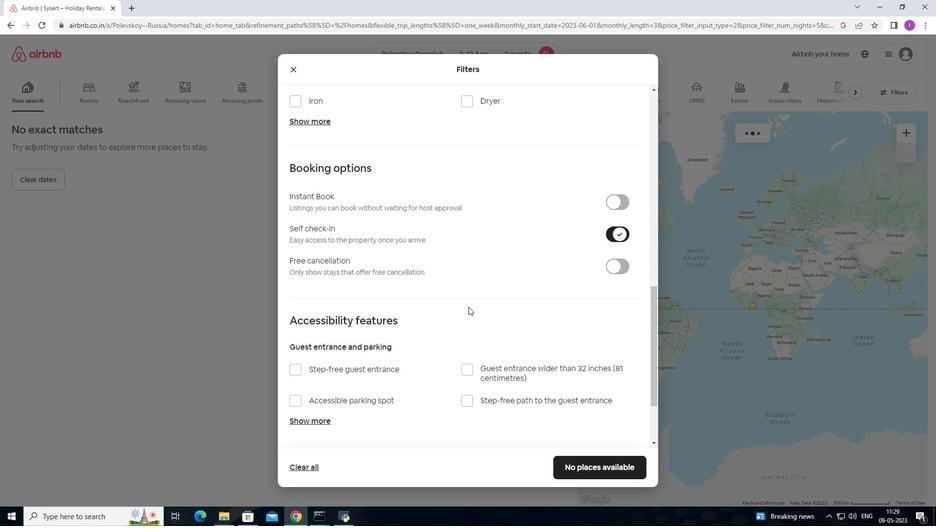 
Action: Mouse scrolled (467, 307) with delta (0, 0)
Screenshot: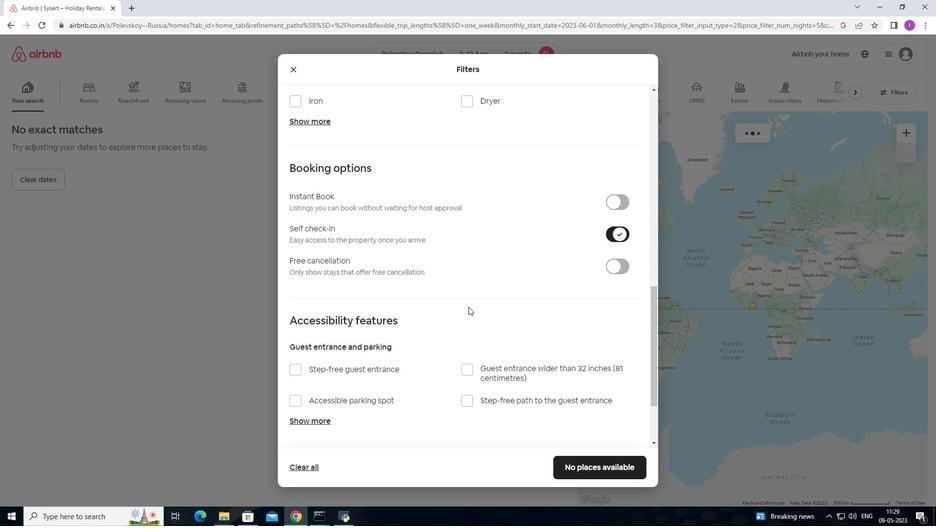 
Action: Mouse scrolled (467, 307) with delta (0, 0)
Screenshot: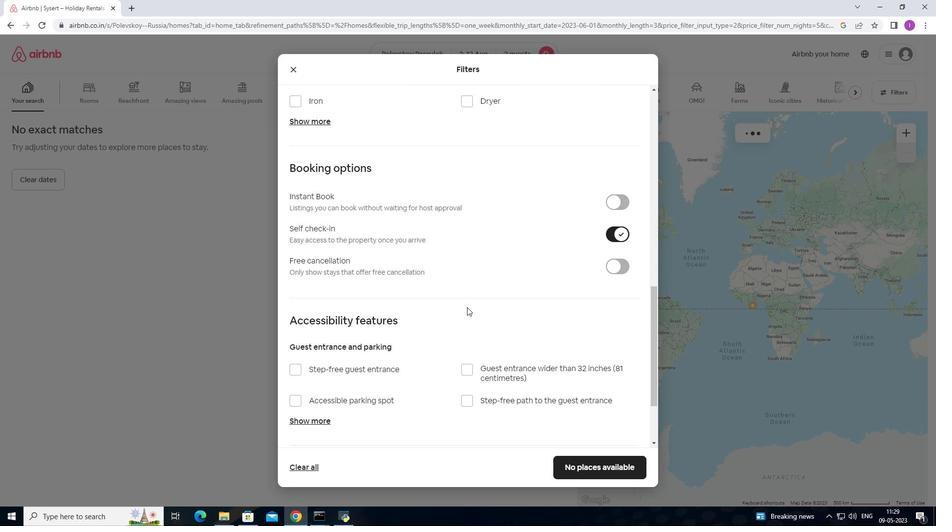 
Action: Mouse scrolled (467, 307) with delta (0, 0)
Screenshot: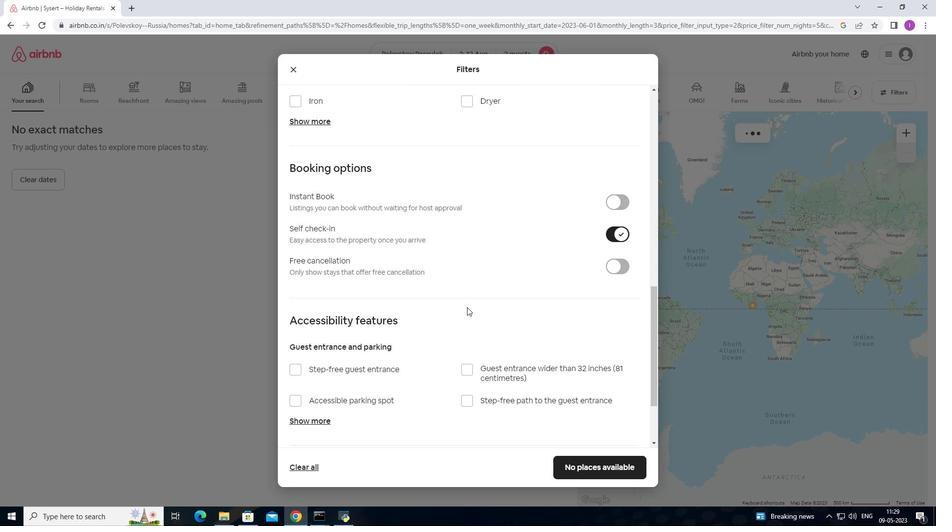 
Action: Mouse moved to (464, 313)
Screenshot: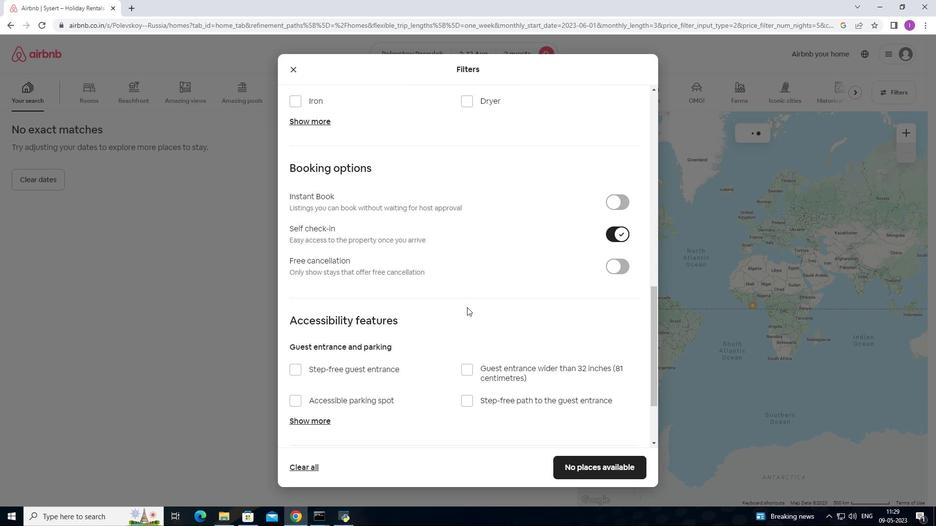 
Action: Mouse scrolled (464, 312) with delta (0, 0)
Screenshot: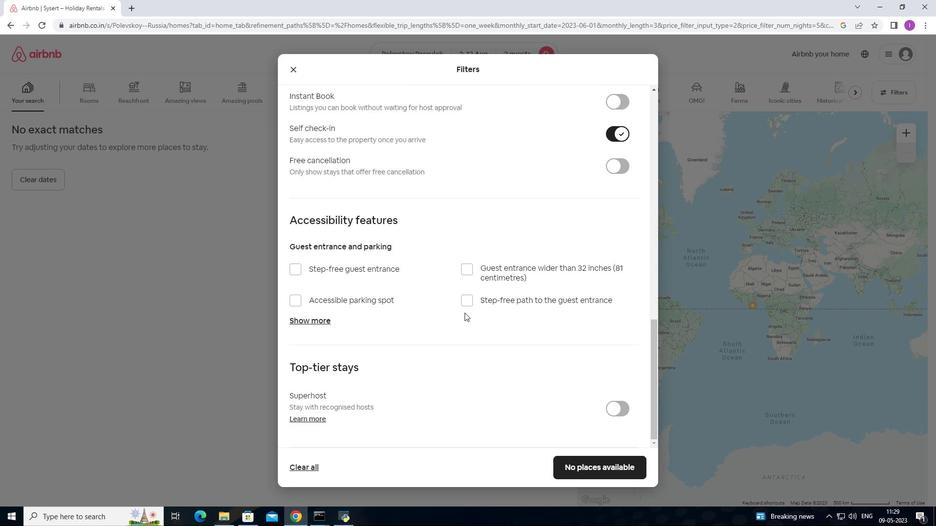 
Action: Mouse scrolled (464, 312) with delta (0, 0)
Screenshot: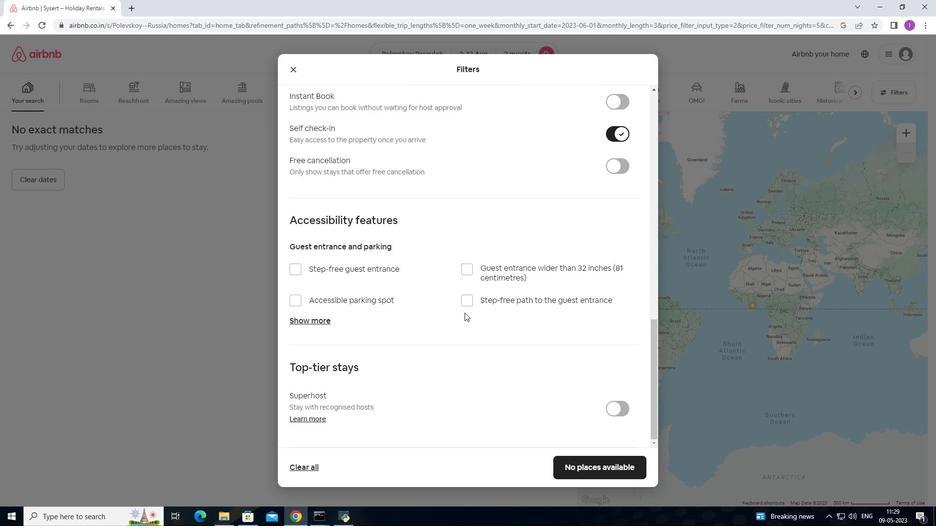
Action: Mouse scrolled (464, 312) with delta (0, 0)
Screenshot: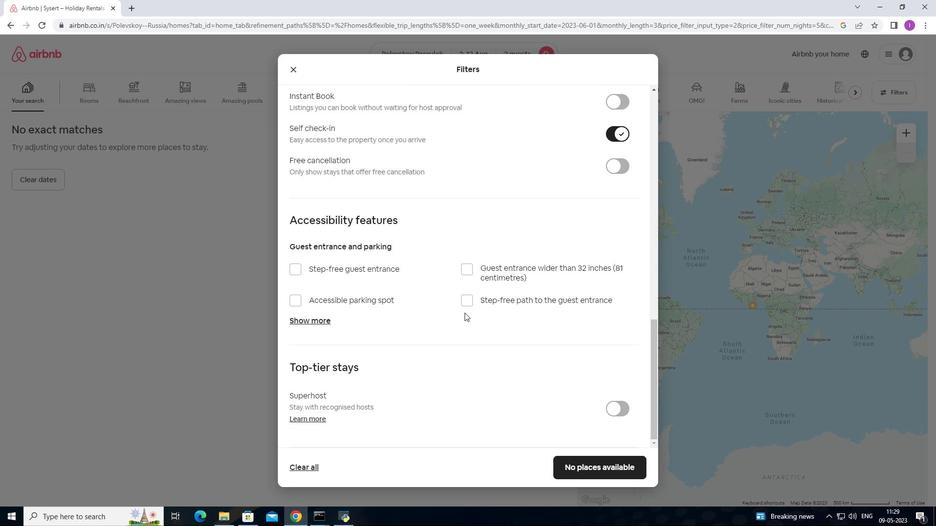 
Action: Mouse moved to (580, 465)
Screenshot: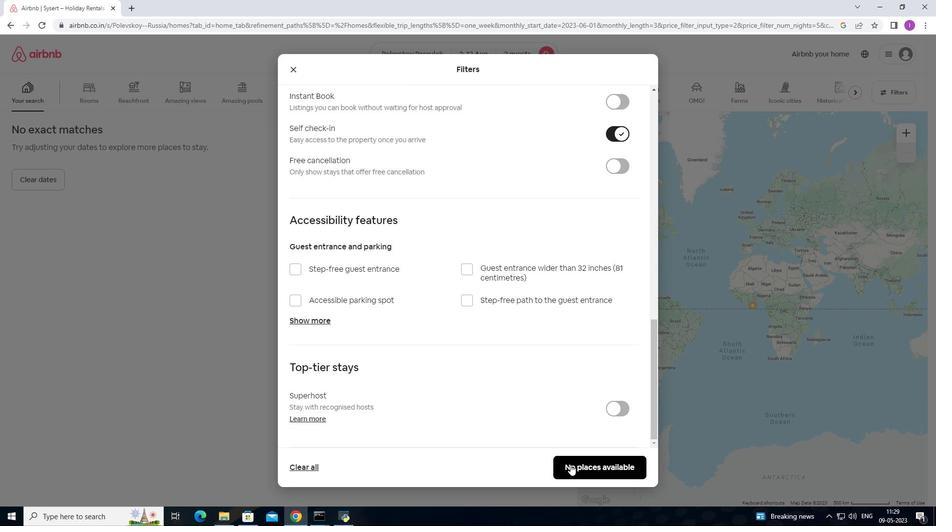 
Action: Mouse pressed left at (580, 465)
Screenshot: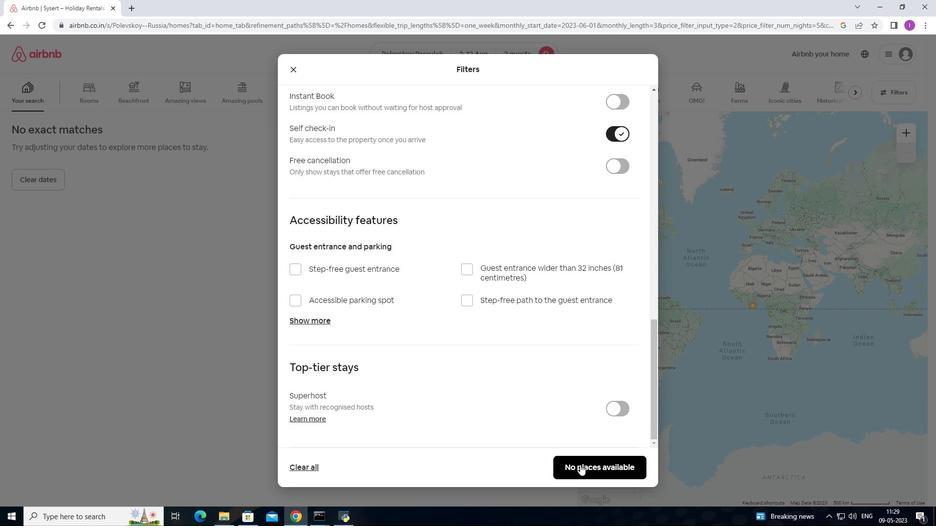 
Action: Mouse moved to (566, 445)
Screenshot: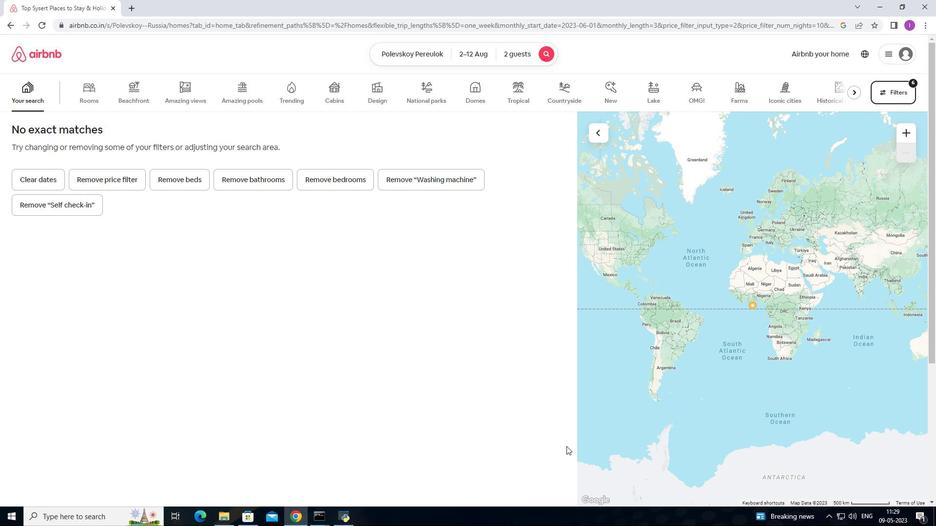 
